 Task: Find an Airbnb in Tumaco, Colombia for 7 guests from 10th to 15th July with a price range of 10,000 to 15,000, 4 bedrooms, 7 beds, 4 bathrooms, Wifi, TV, Free parking, self check-in, Gym, and Breakfast.
Action: Mouse moved to (448, 113)
Screenshot: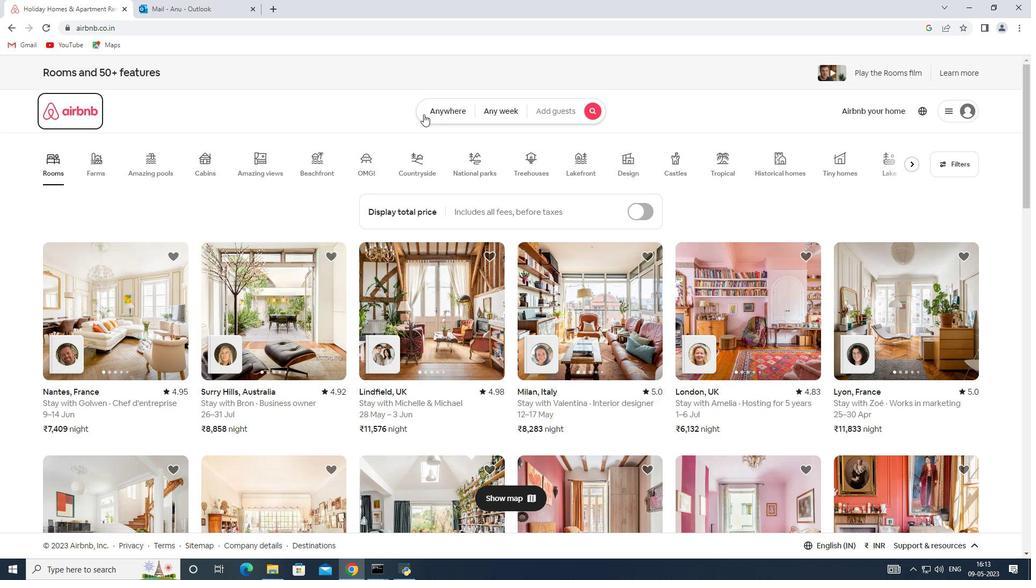 
Action: Mouse pressed left at (448, 113)
Screenshot: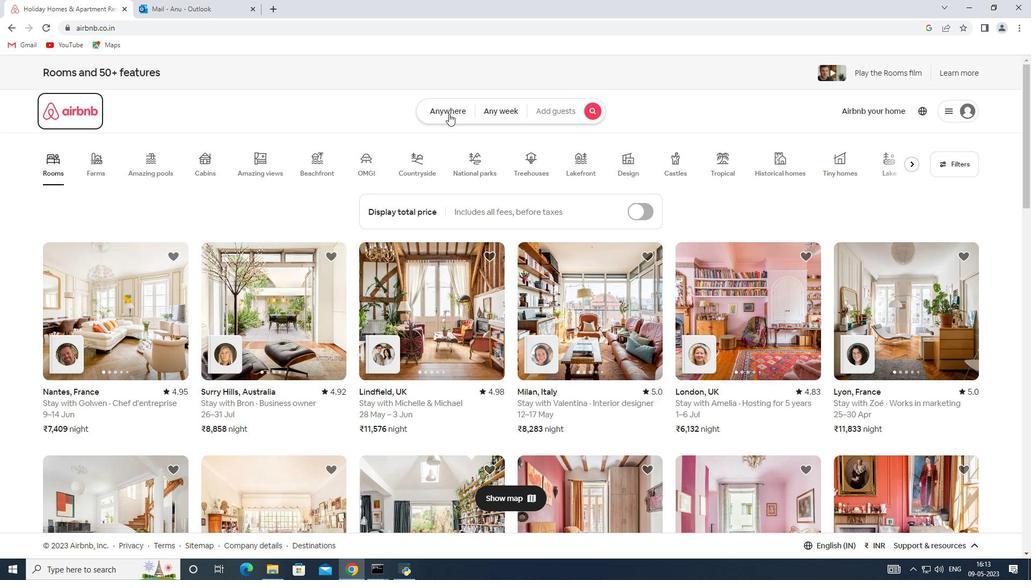 
Action: Mouse moved to (380, 149)
Screenshot: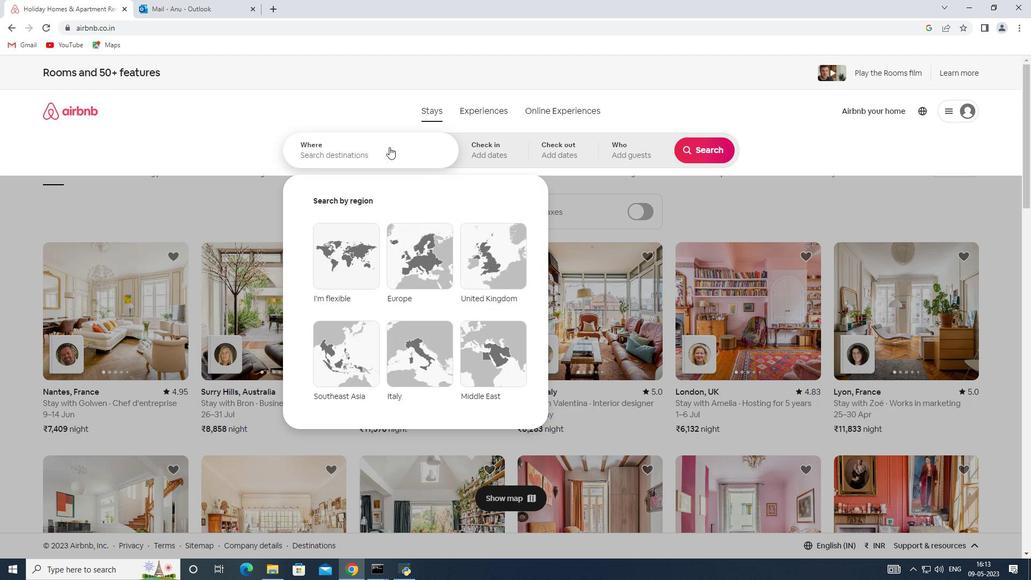 
Action: Mouse pressed left at (380, 149)
Screenshot: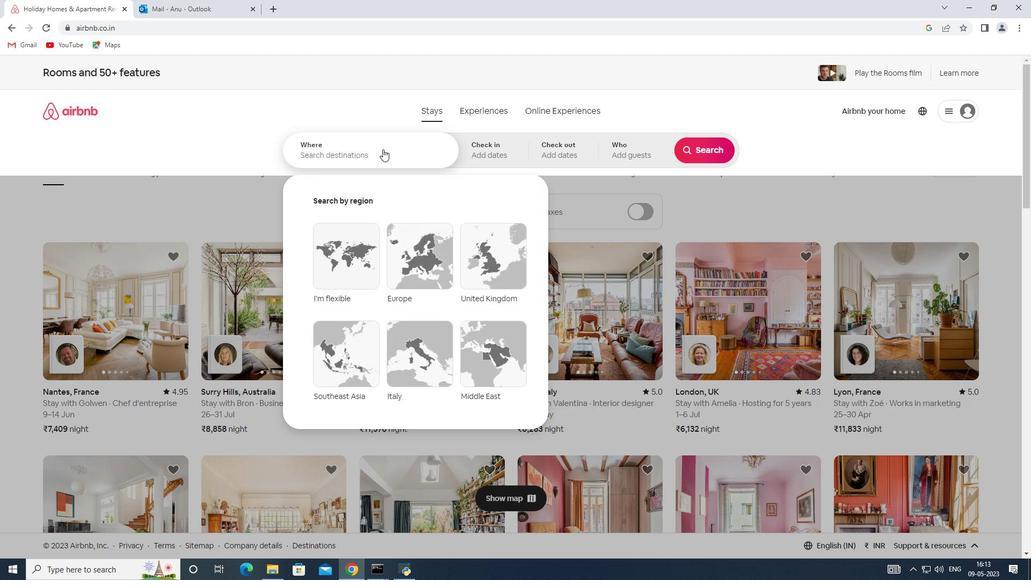 
Action: Key pressed <Key.shift>Tumaco,<Key.shift>Colombia
Screenshot: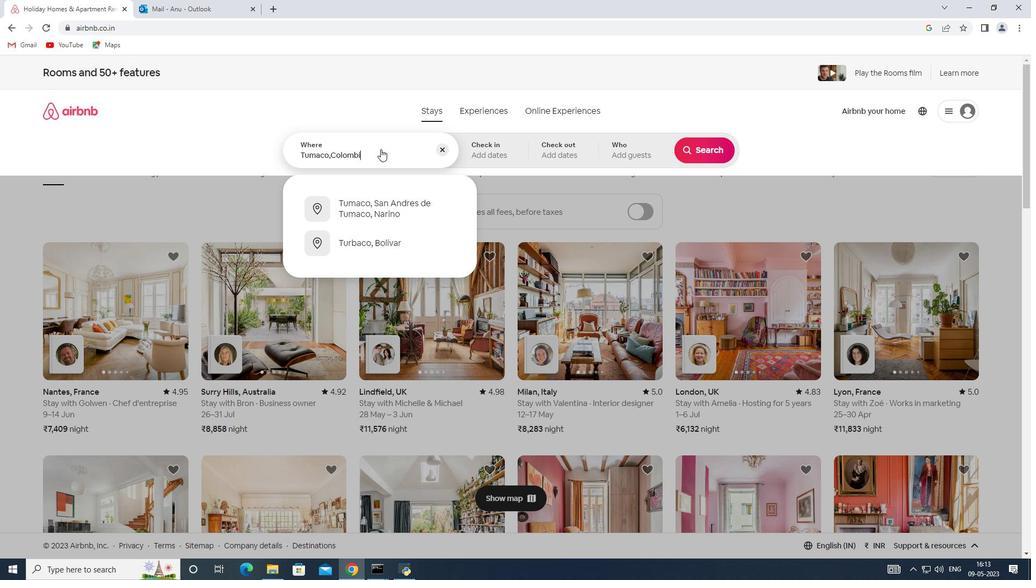 
Action: Mouse moved to (490, 149)
Screenshot: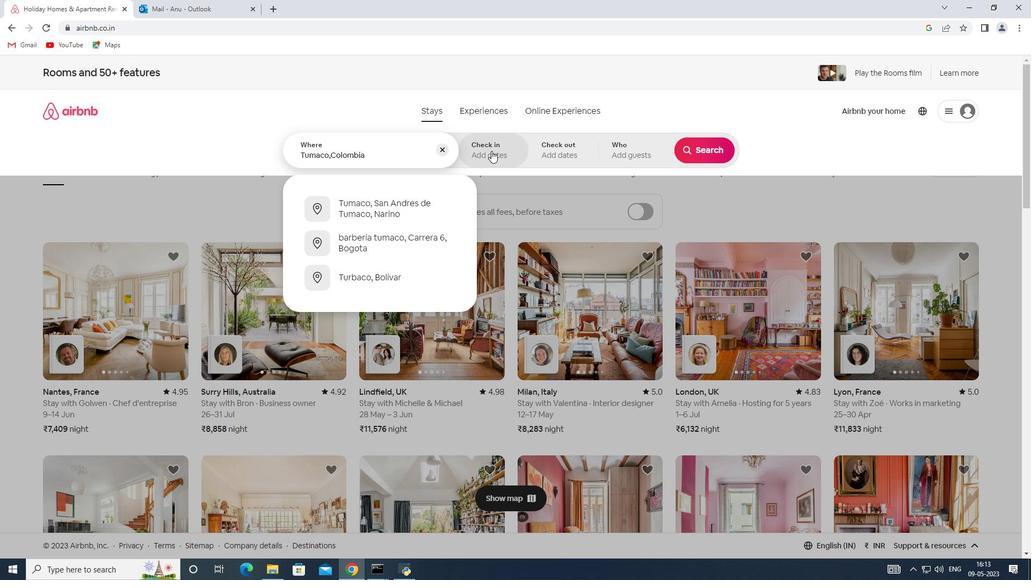 
Action: Mouse pressed left at (490, 149)
Screenshot: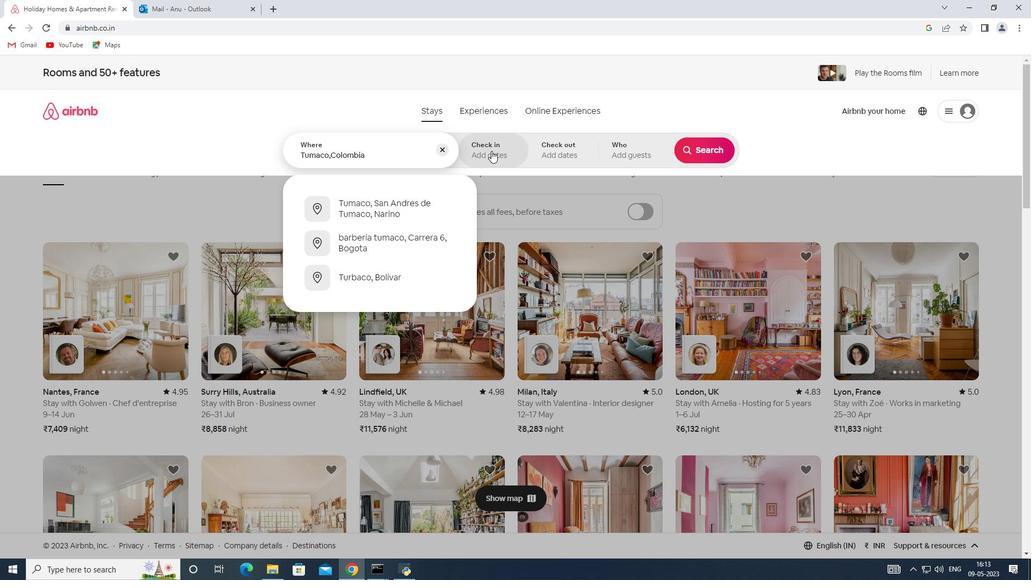 
Action: Mouse moved to (702, 234)
Screenshot: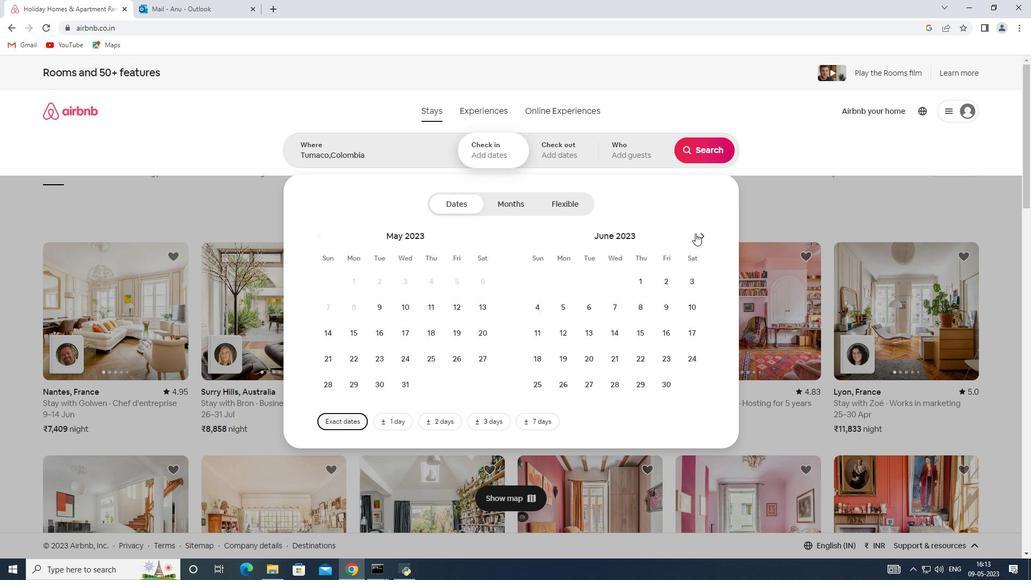 
Action: Mouse pressed left at (702, 234)
Screenshot: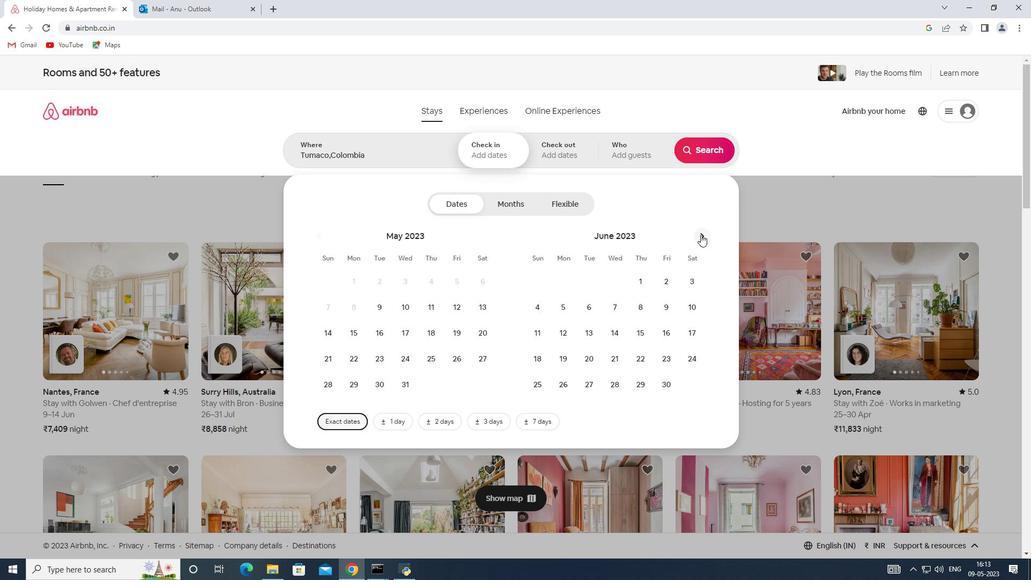 
Action: Mouse moved to (566, 324)
Screenshot: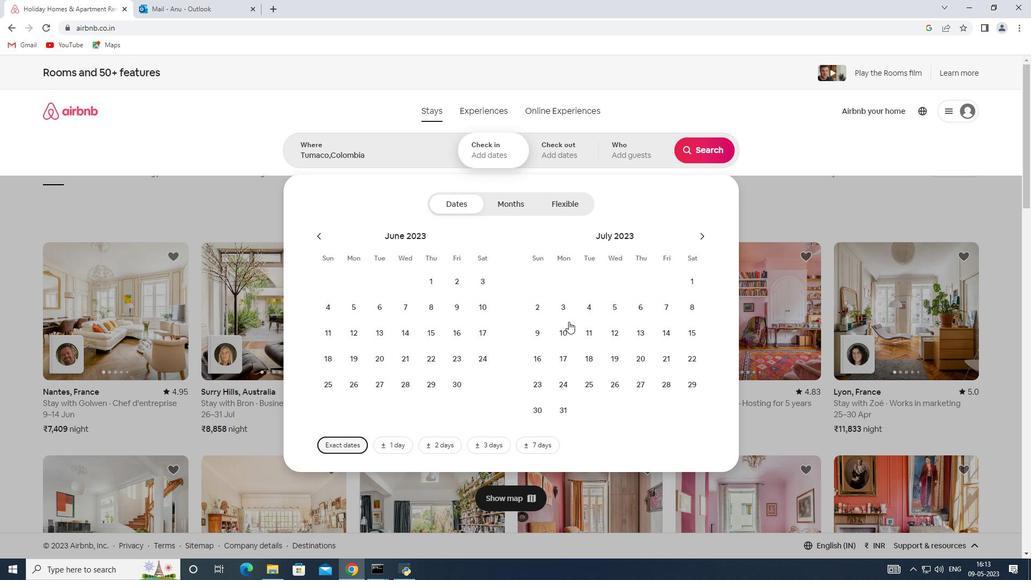 
Action: Mouse pressed left at (566, 324)
Screenshot: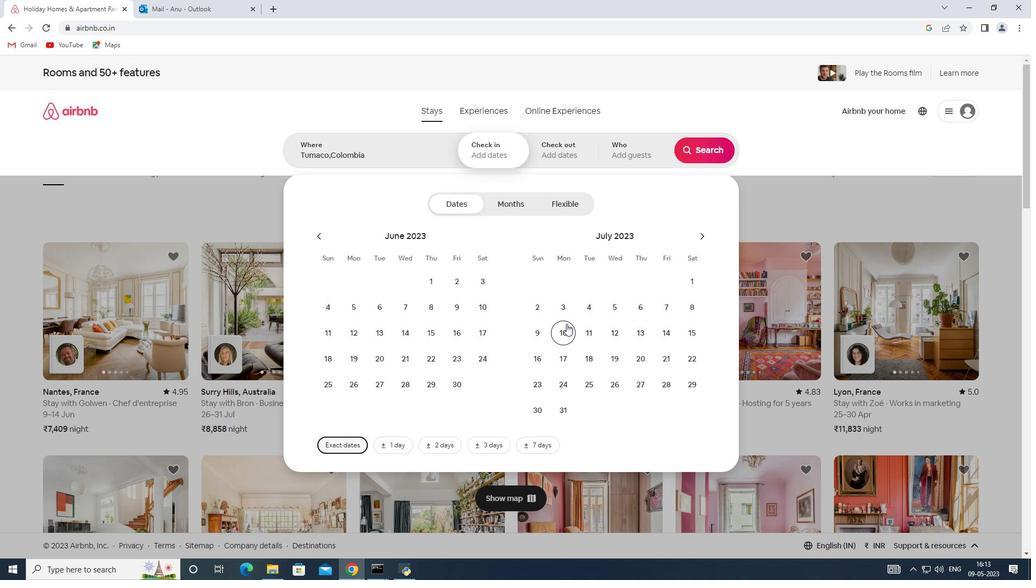 
Action: Mouse moved to (687, 328)
Screenshot: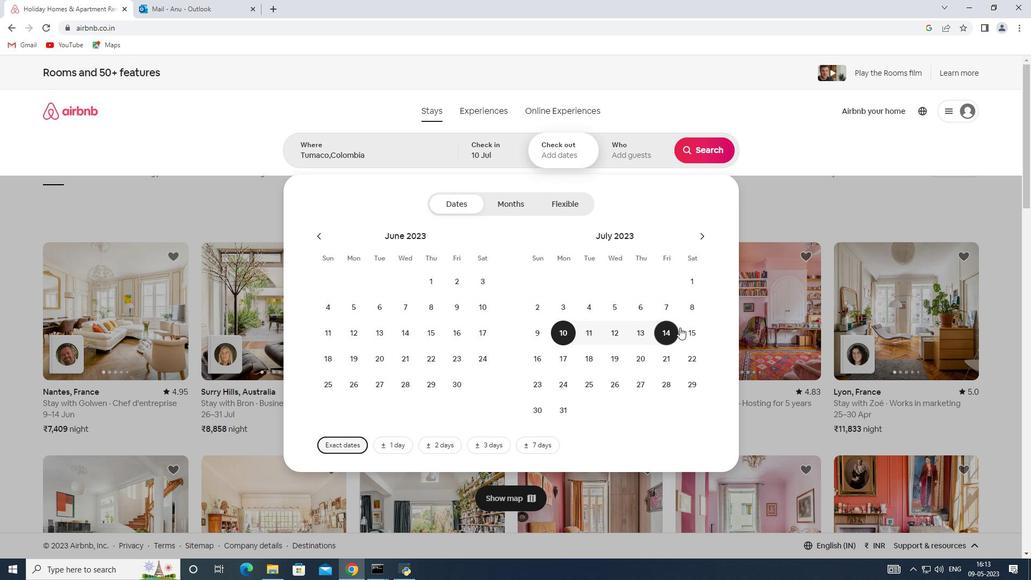 
Action: Mouse pressed left at (687, 328)
Screenshot: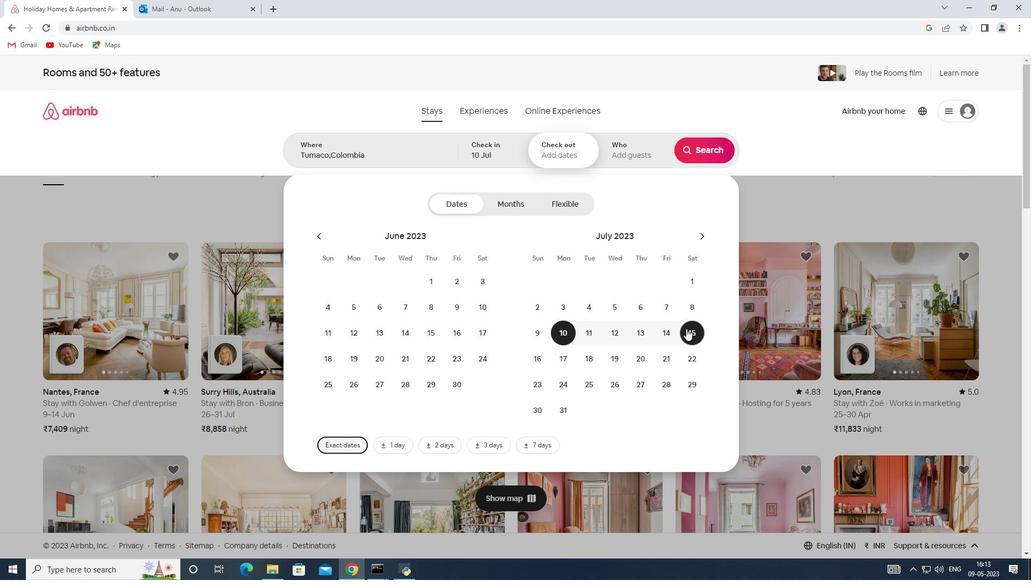 
Action: Mouse moved to (621, 148)
Screenshot: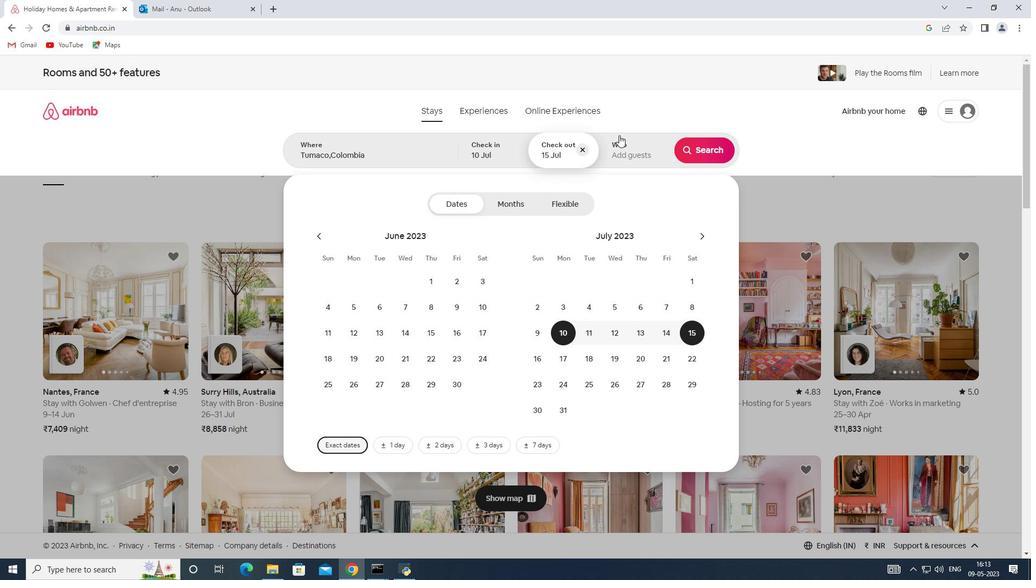 
Action: Mouse pressed left at (621, 148)
Screenshot: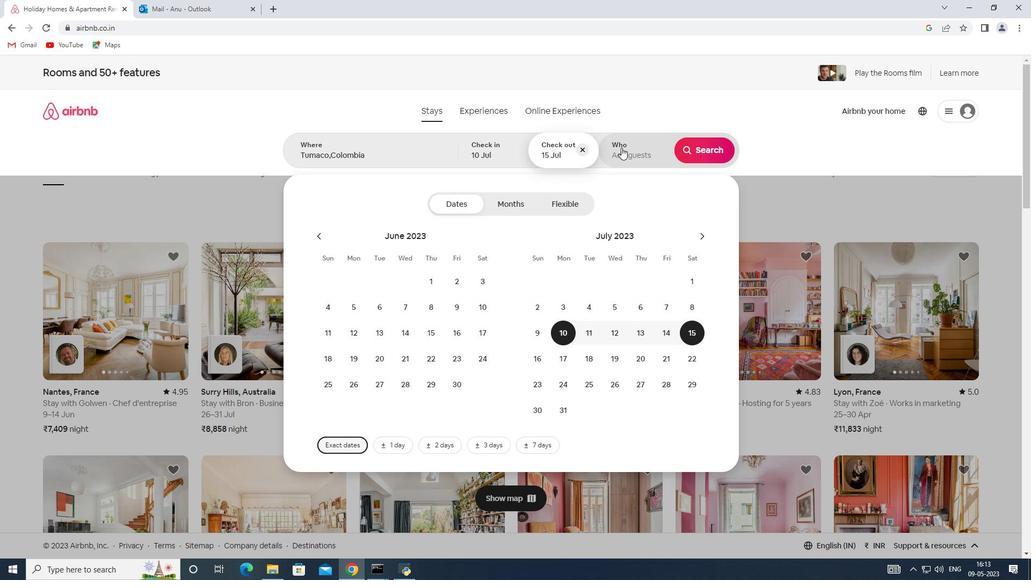 
Action: Mouse moved to (700, 202)
Screenshot: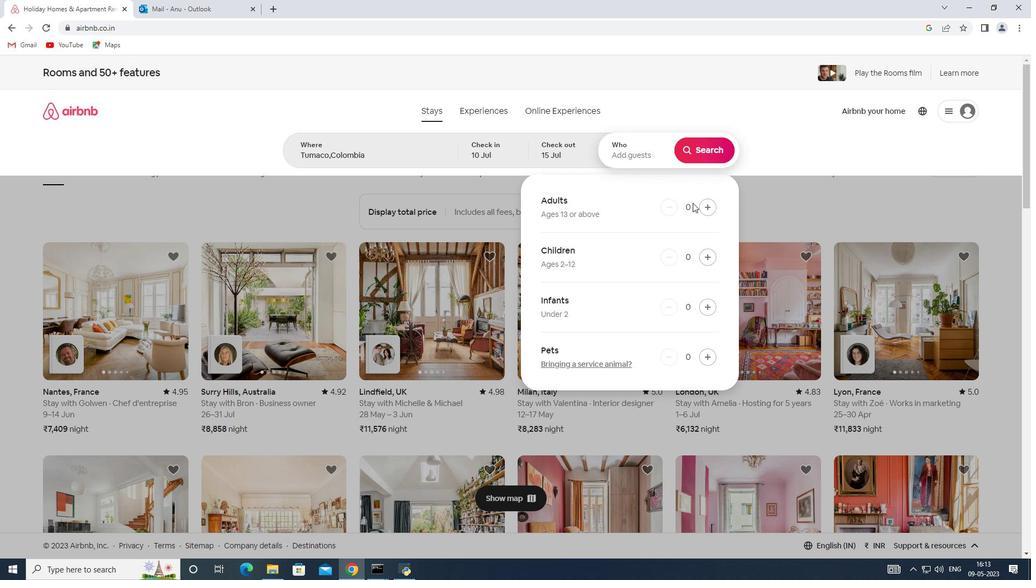 
Action: Mouse pressed left at (700, 202)
Screenshot: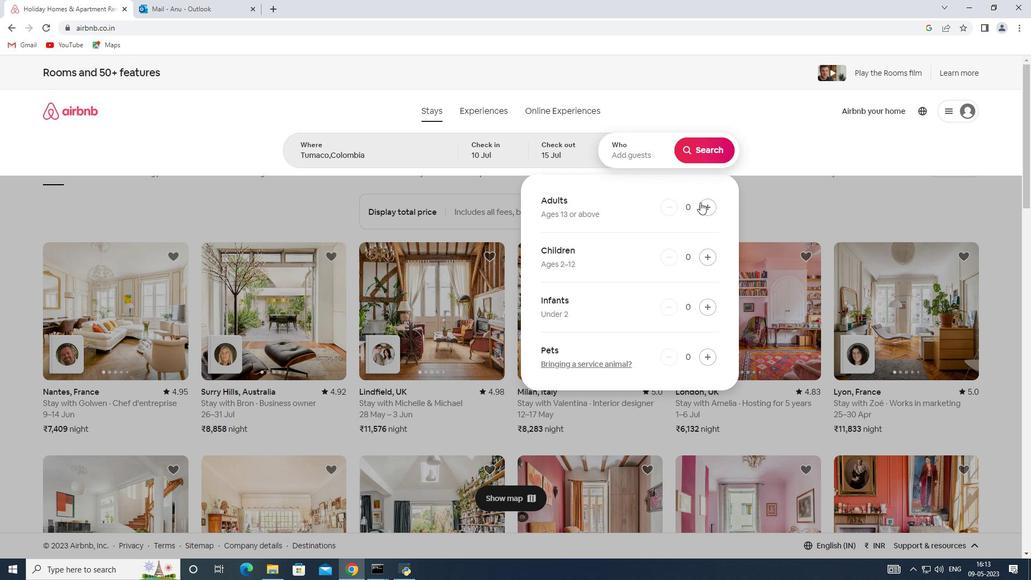 
Action: Mouse moved to (706, 205)
Screenshot: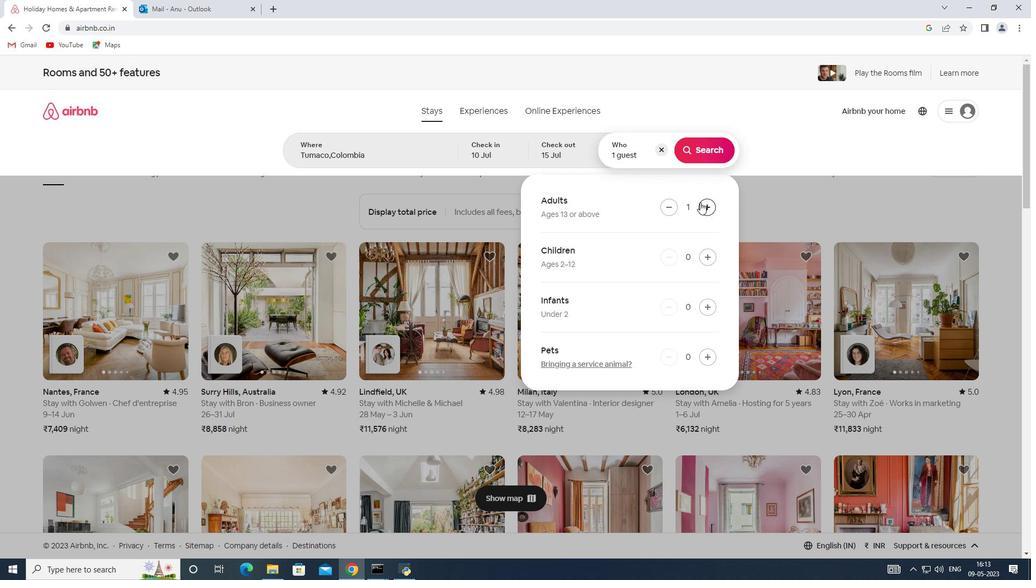 
Action: Mouse pressed left at (706, 205)
Screenshot: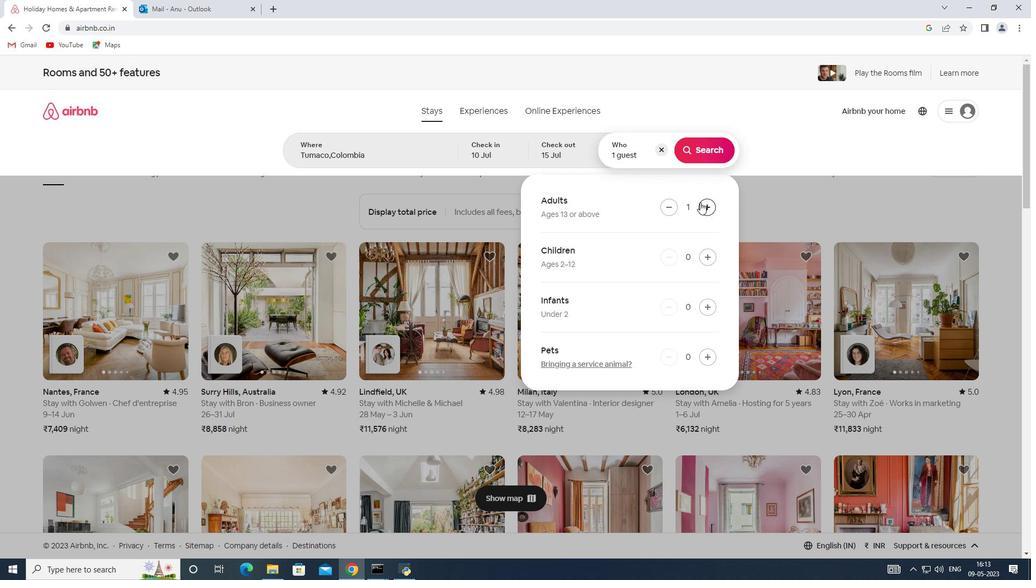 
Action: Mouse pressed left at (706, 205)
Screenshot: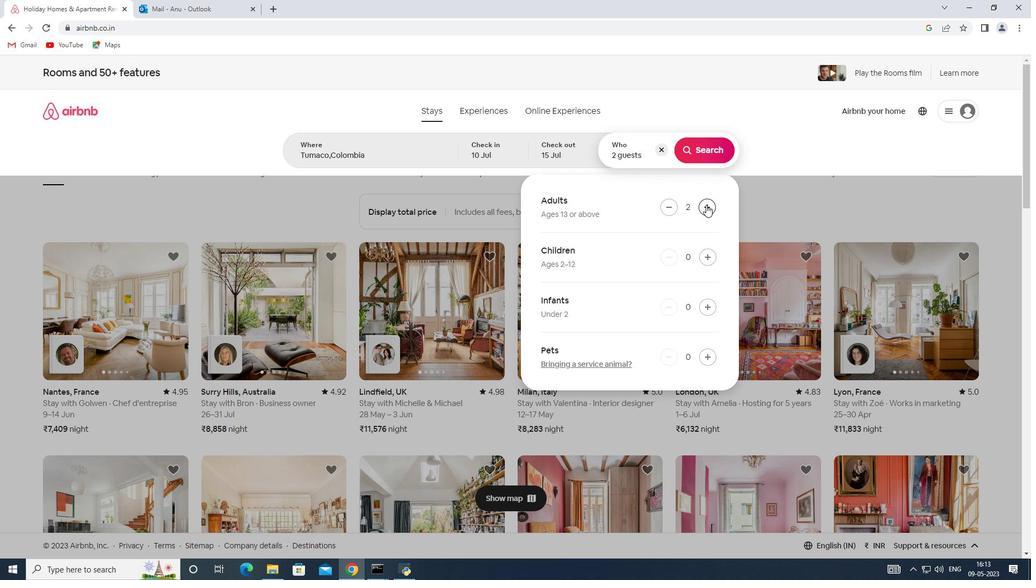 
Action: Mouse pressed left at (706, 205)
Screenshot: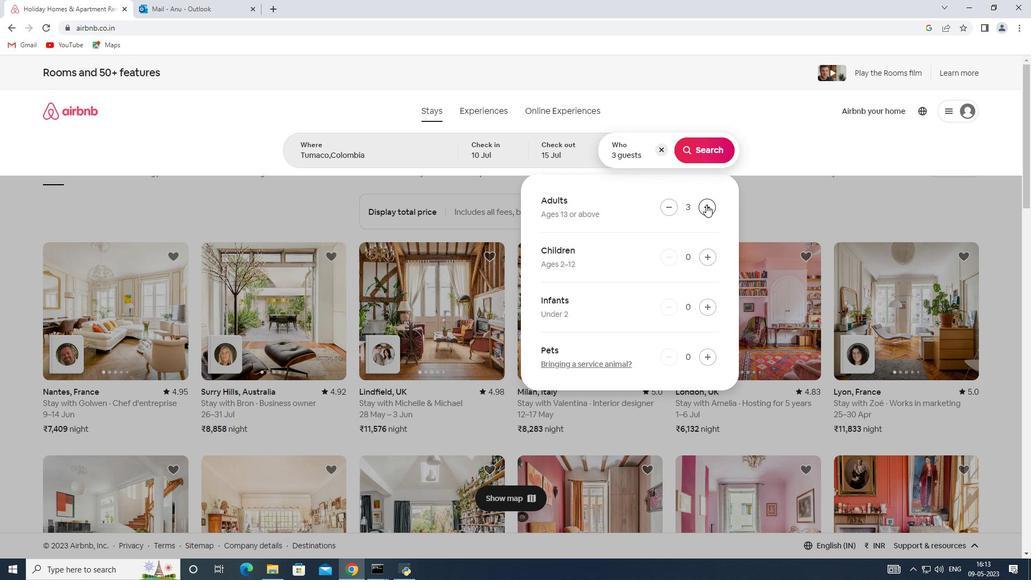 
Action: Mouse pressed left at (706, 205)
Screenshot: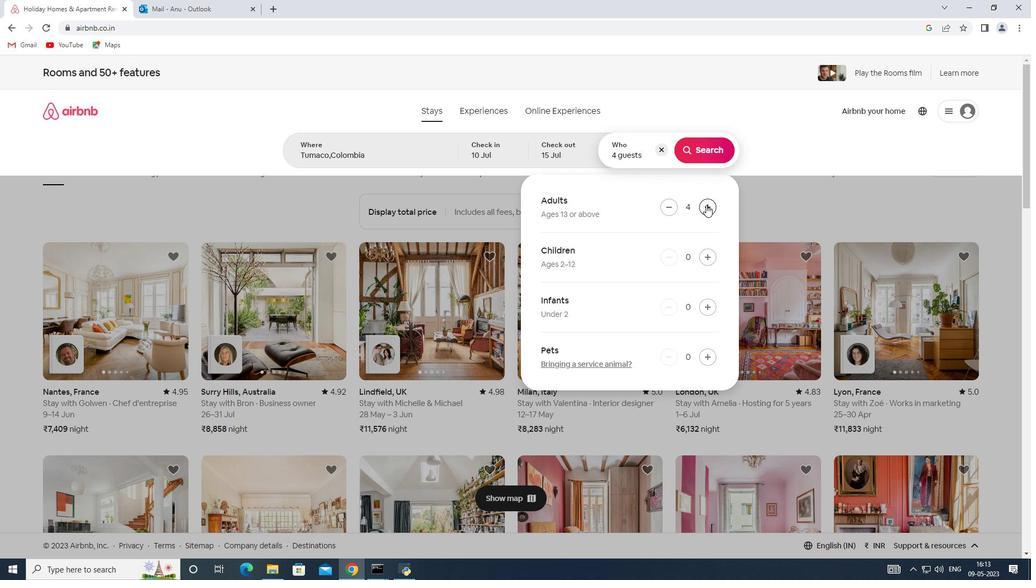 
Action: Mouse pressed left at (706, 205)
Screenshot: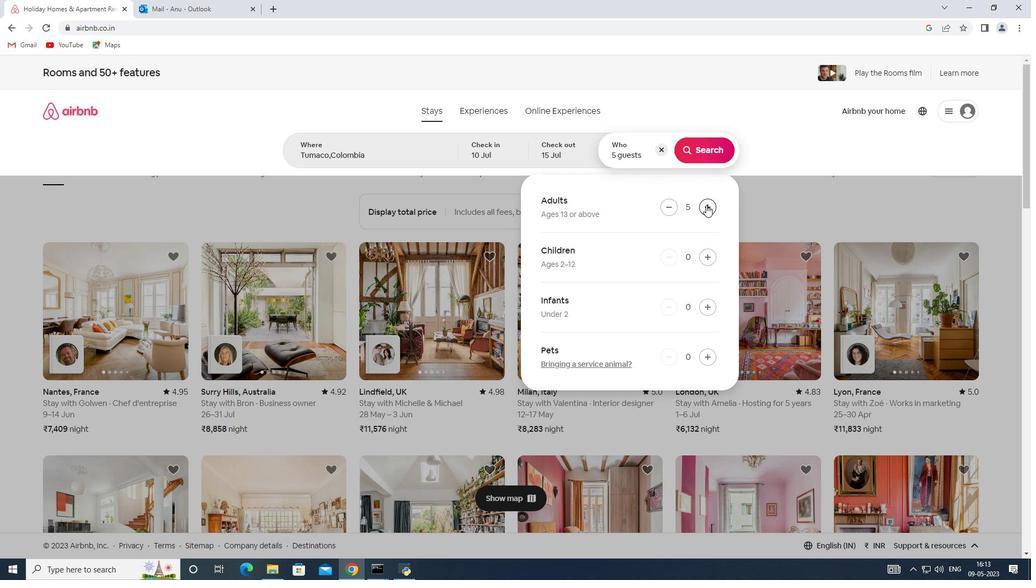 
Action: Mouse pressed left at (706, 205)
Screenshot: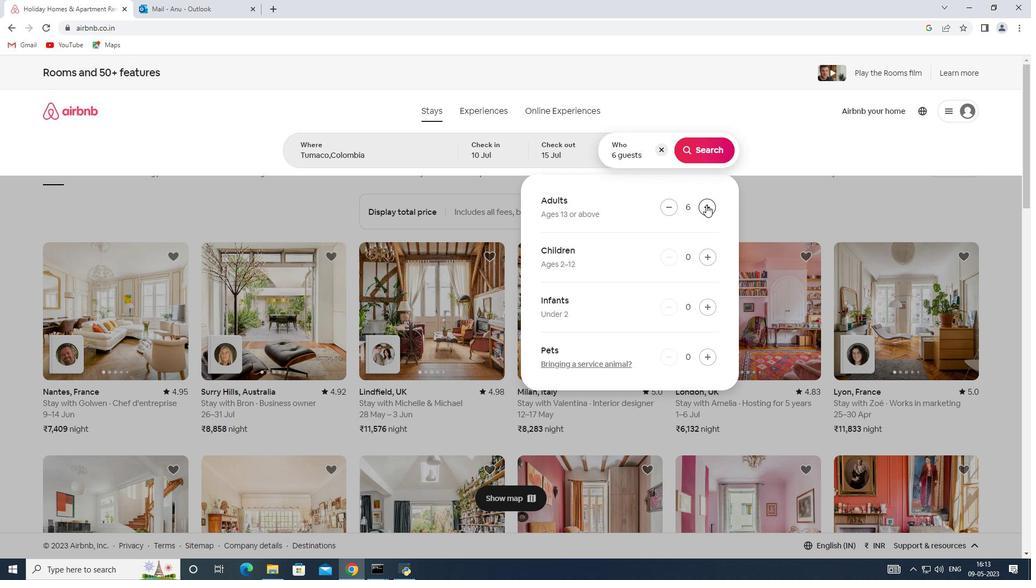 
Action: Mouse moved to (708, 145)
Screenshot: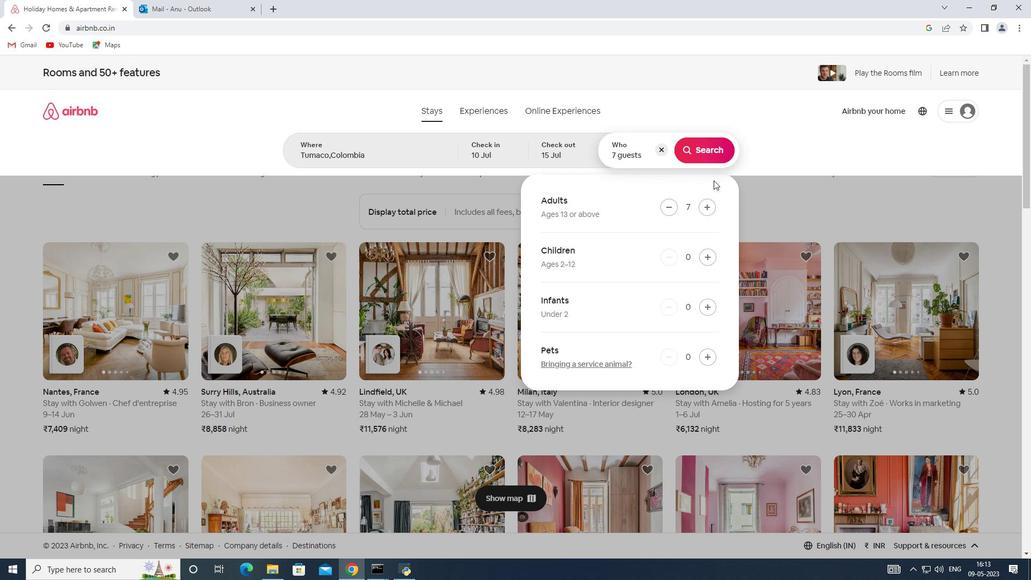 
Action: Mouse pressed left at (708, 145)
Screenshot: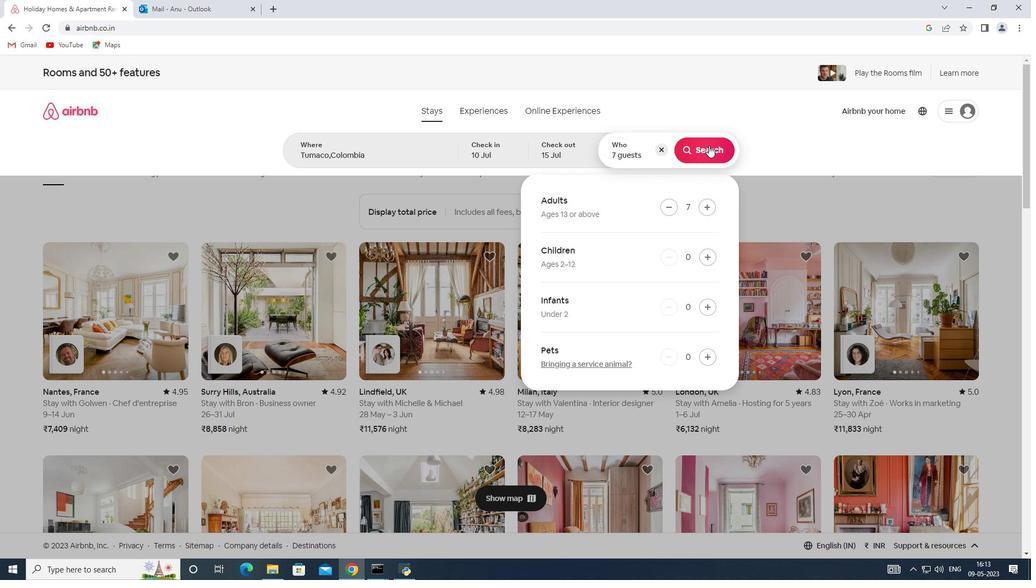 
Action: Mouse moved to (972, 119)
Screenshot: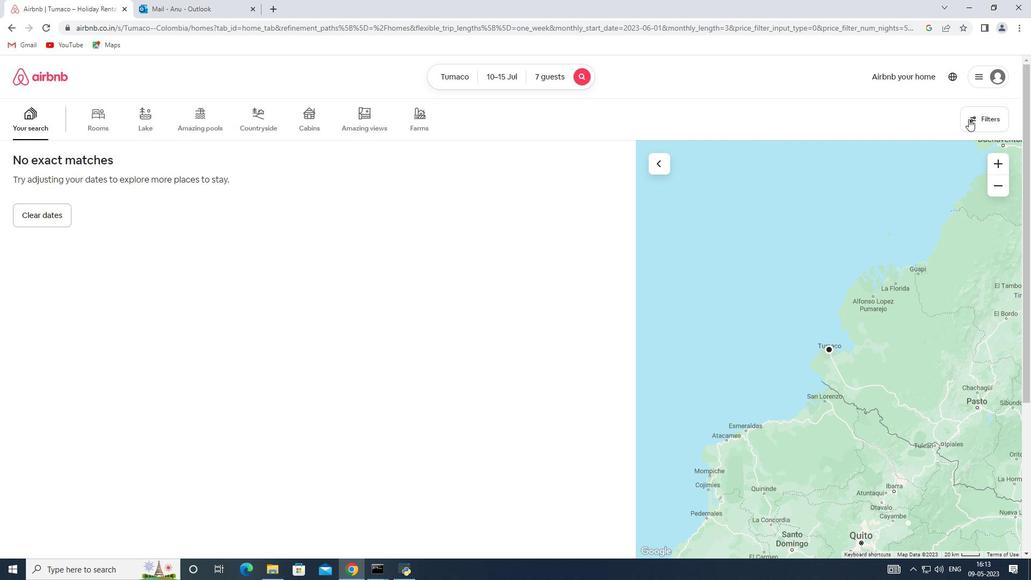 
Action: Mouse pressed left at (972, 119)
Screenshot: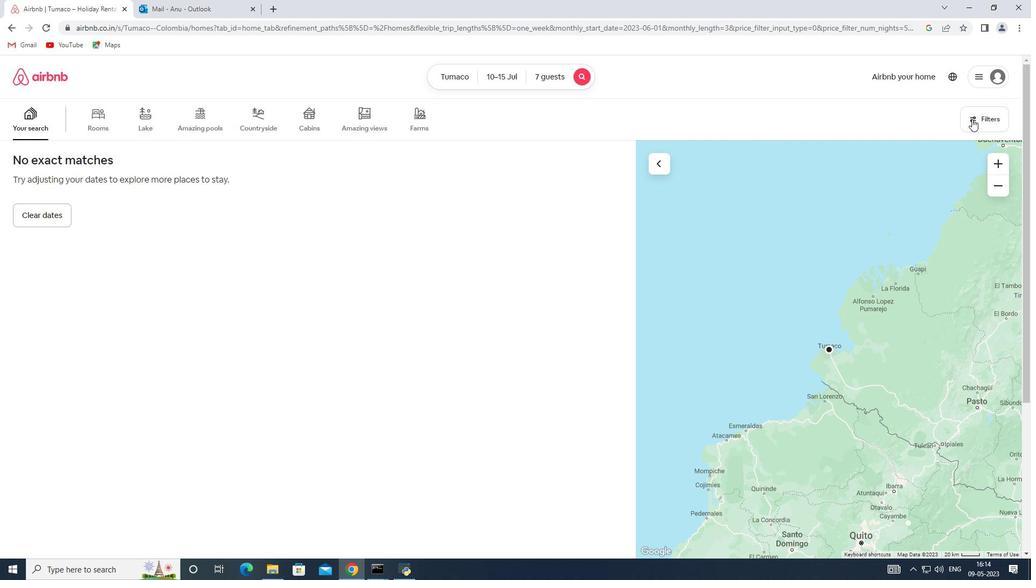 
Action: Mouse moved to (370, 380)
Screenshot: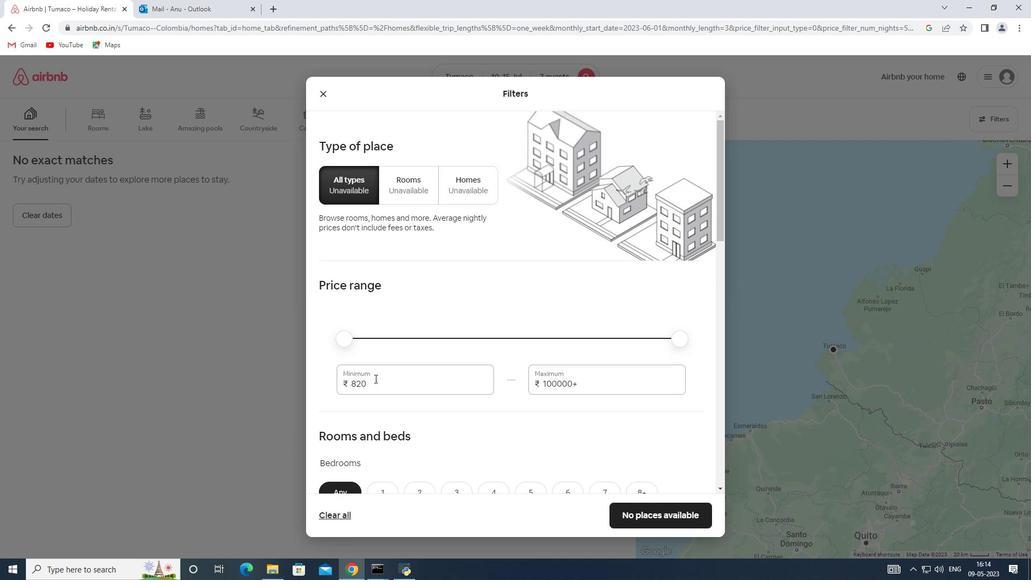 
Action: Mouse pressed left at (370, 380)
Screenshot: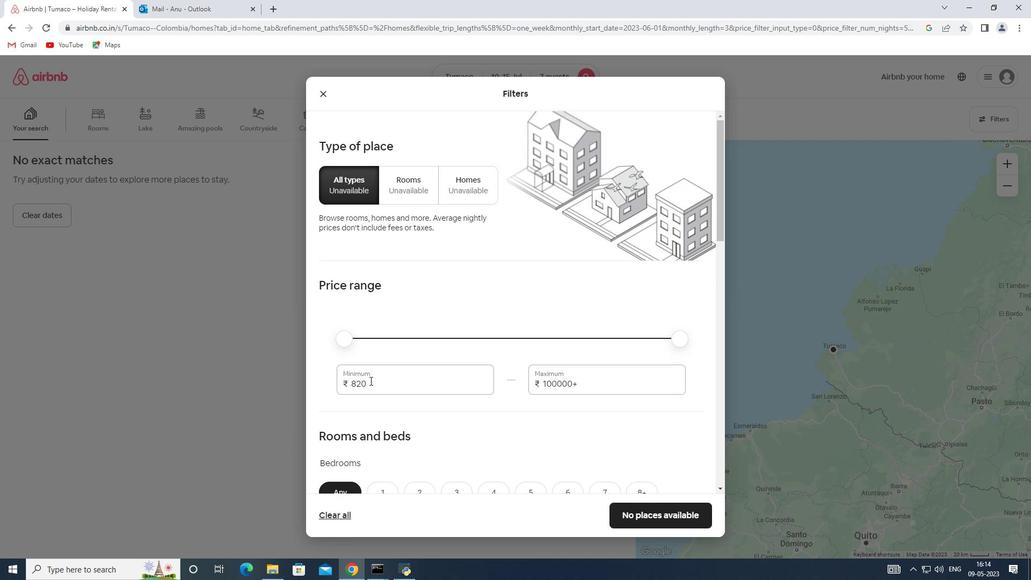 
Action: Mouse moved to (336, 375)
Screenshot: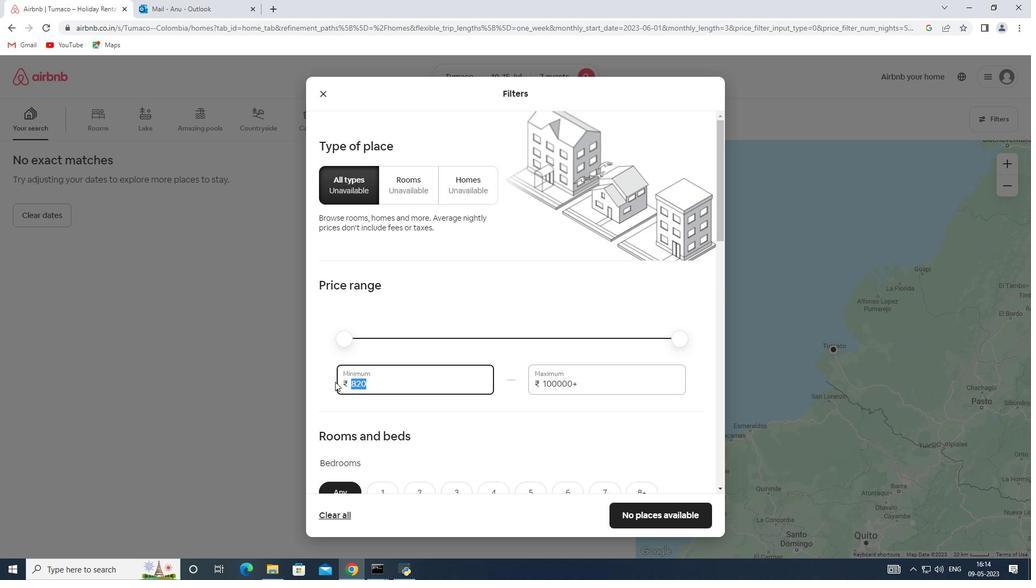 
Action: Key pressed 10000
Screenshot: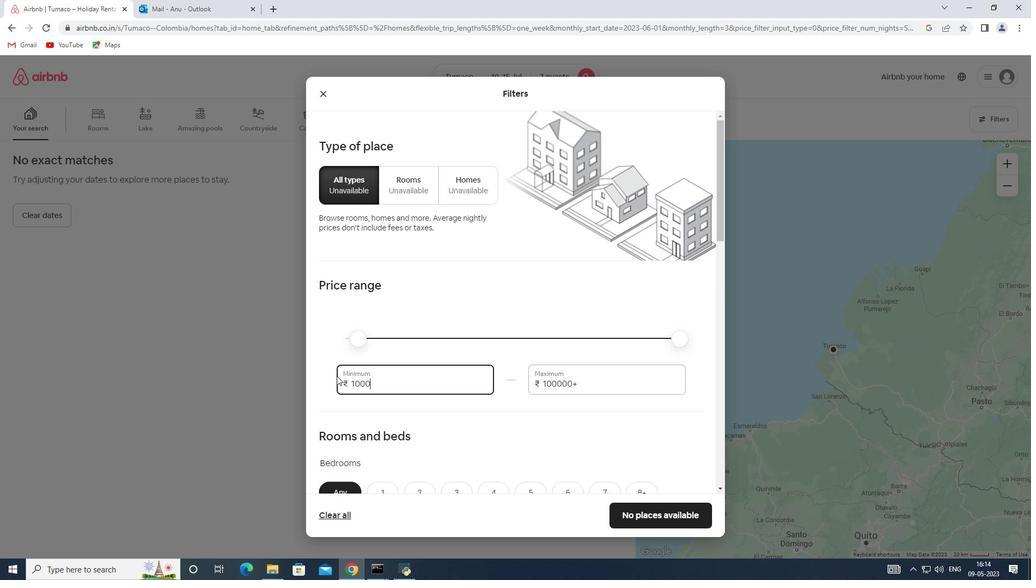 
Action: Mouse moved to (580, 387)
Screenshot: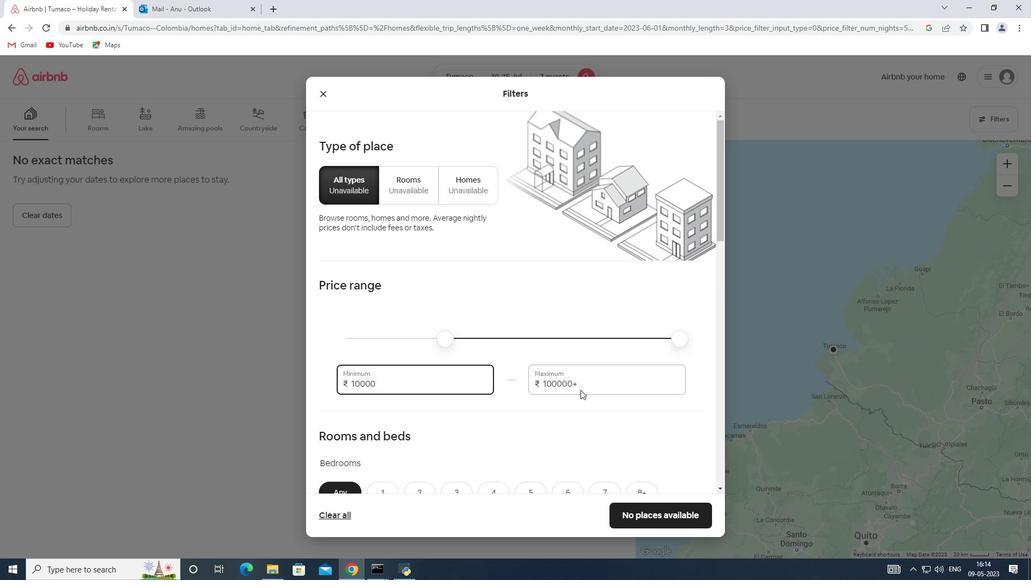
Action: Mouse pressed left at (580, 387)
Screenshot: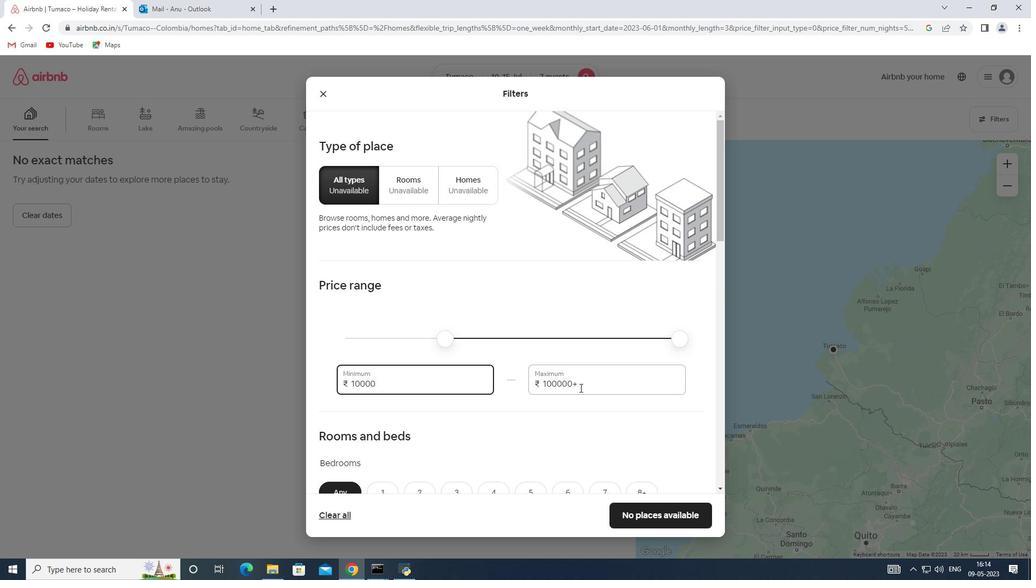 
Action: Mouse moved to (526, 383)
Screenshot: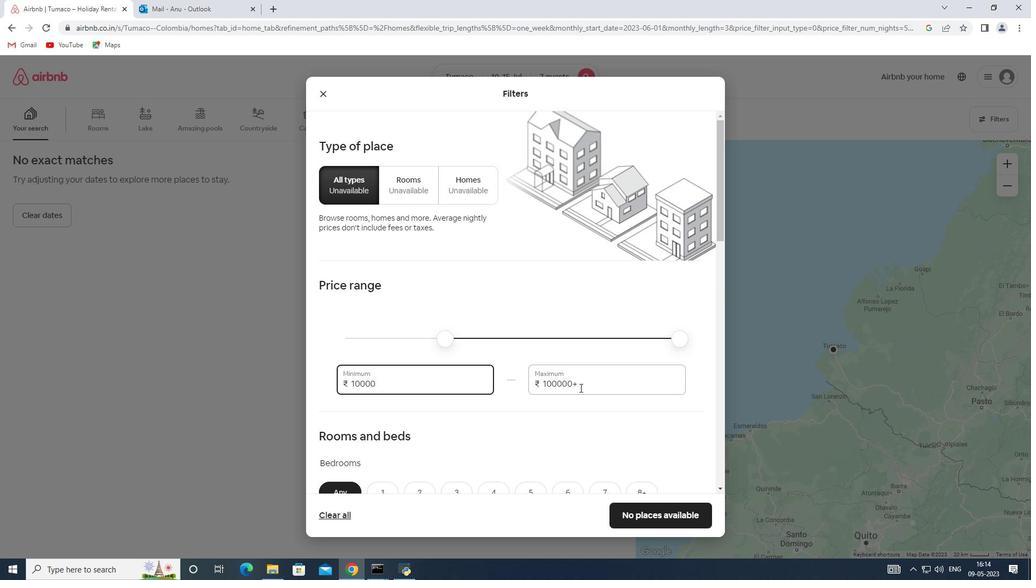 
Action: Key pressed 15000
Screenshot: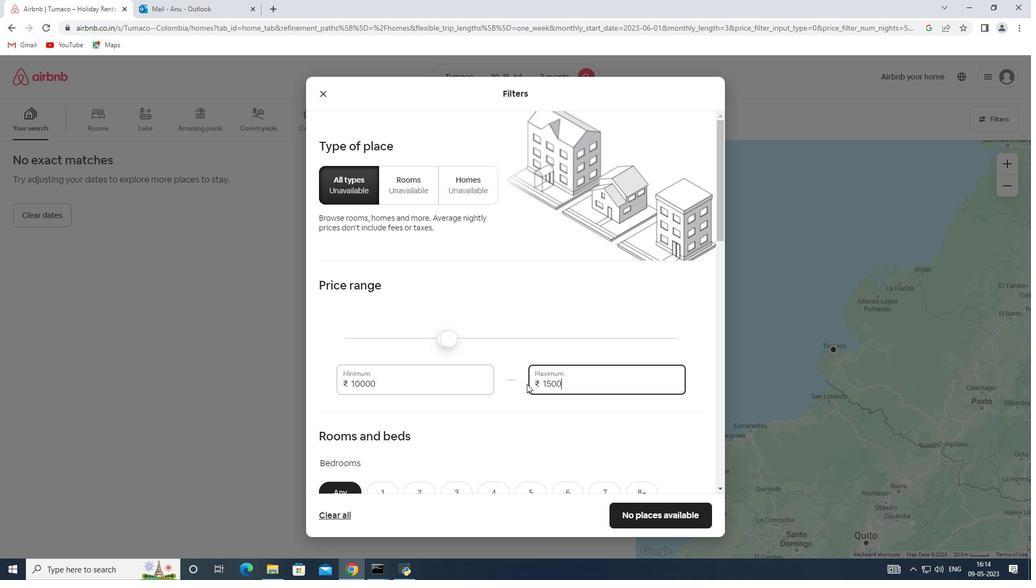 
Action: Mouse moved to (580, 363)
Screenshot: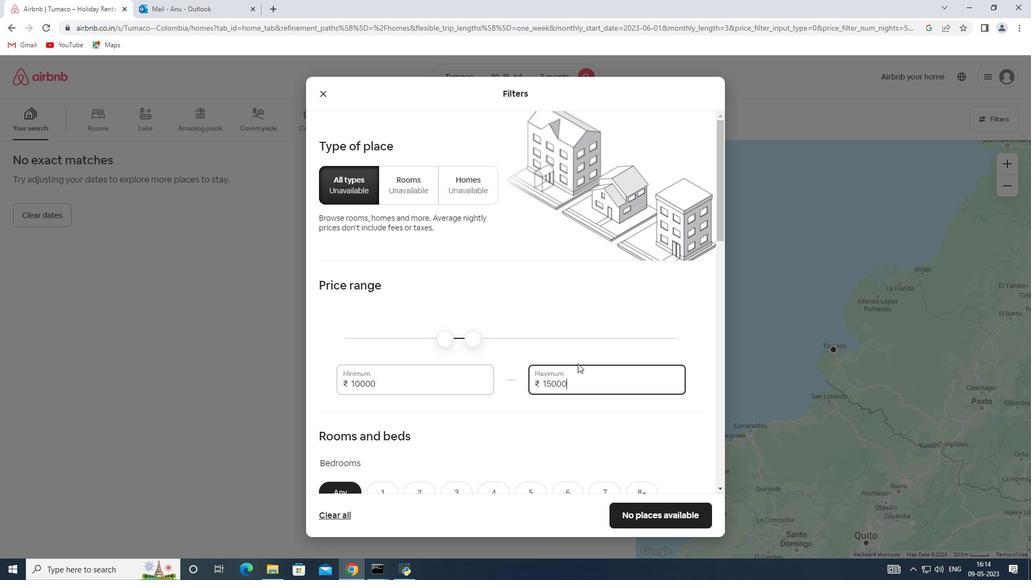 
Action: Mouse scrolled (580, 363) with delta (0, 0)
Screenshot: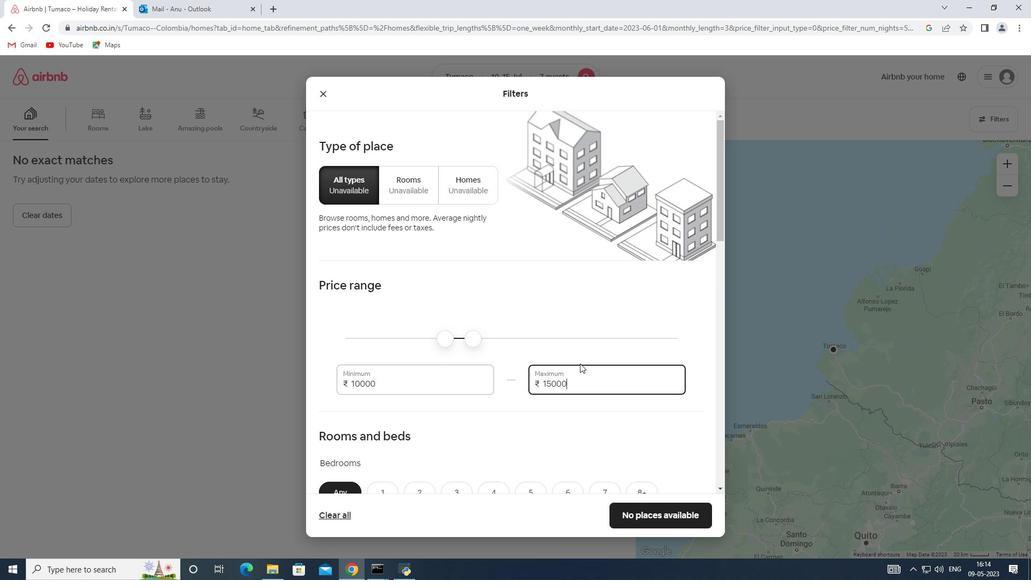 
Action: Mouse scrolled (580, 363) with delta (0, 0)
Screenshot: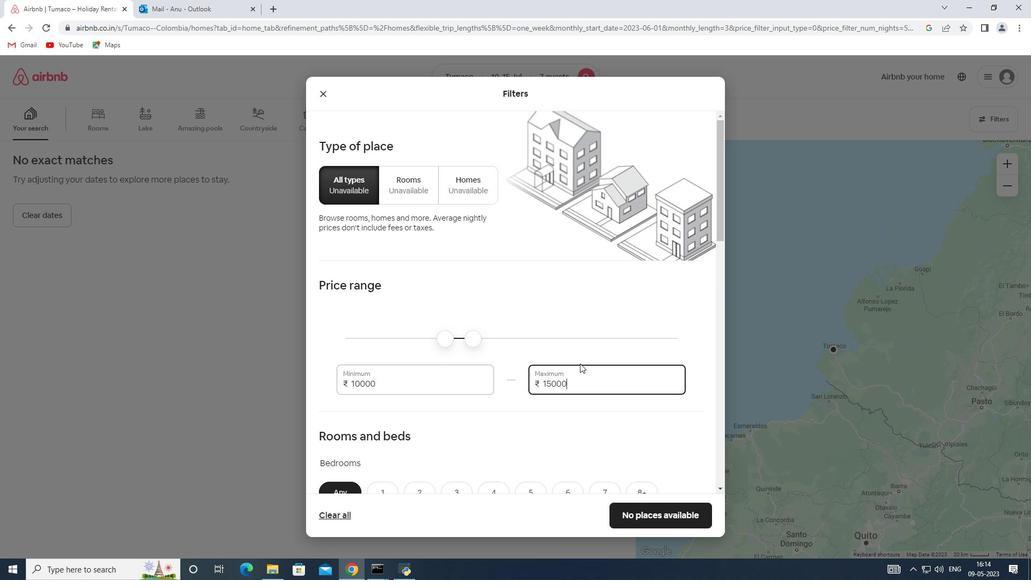 
Action: Mouse scrolled (580, 363) with delta (0, 0)
Screenshot: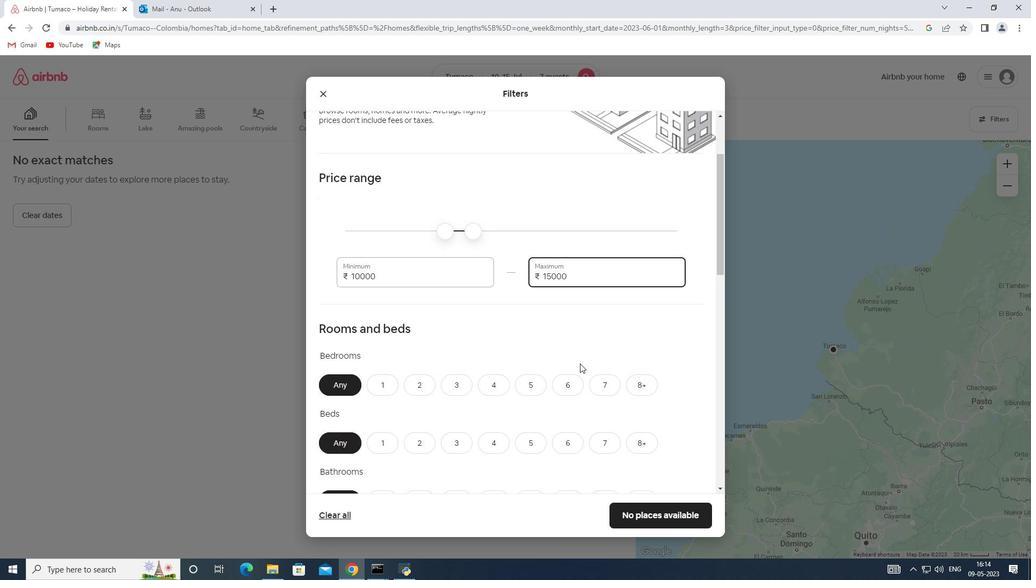 
Action: Mouse moved to (493, 322)
Screenshot: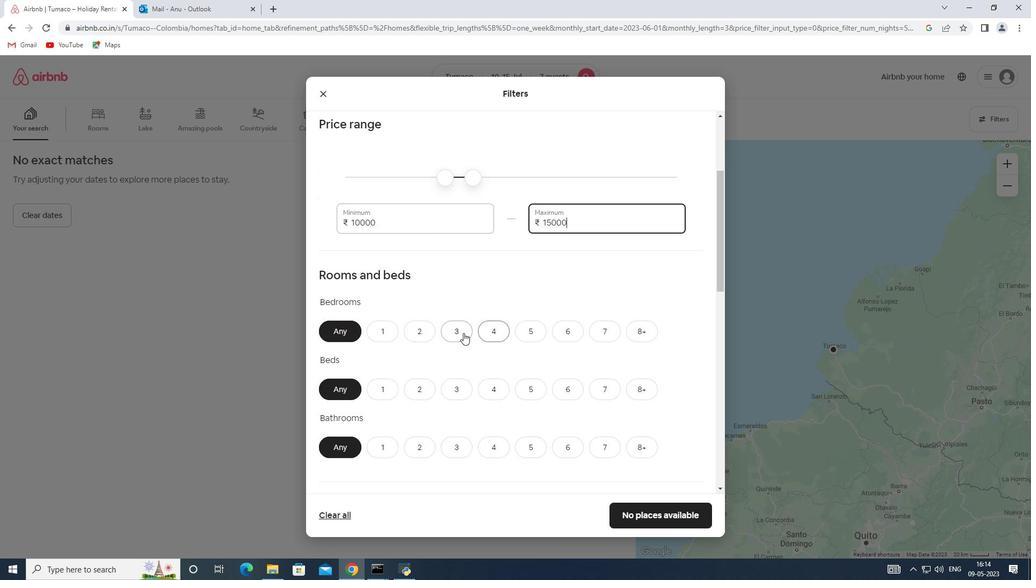 
Action: Mouse pressed left at (493, 322)
Screenshot: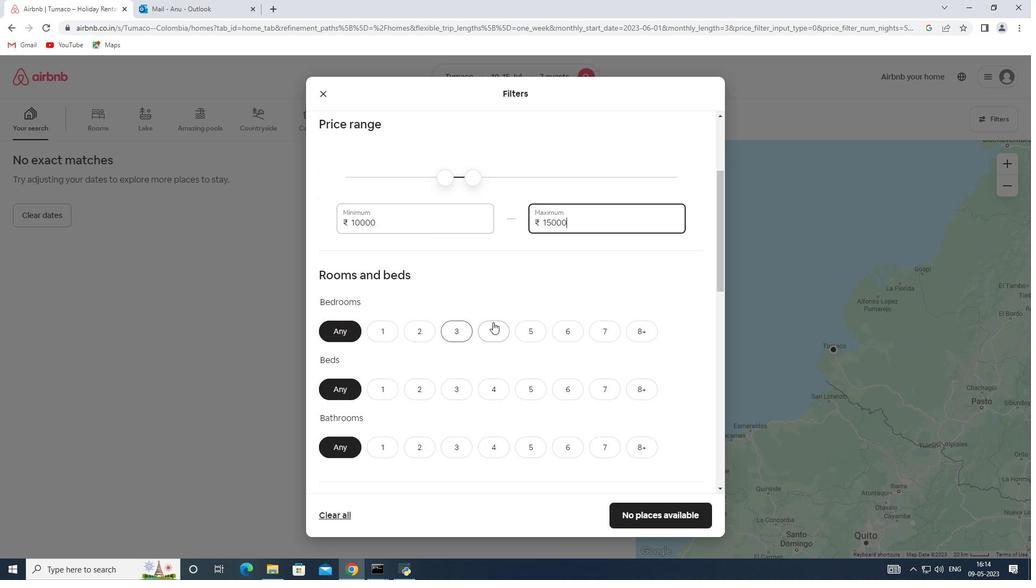 
Action: Mouse moved to (606, 387)
Screenshot: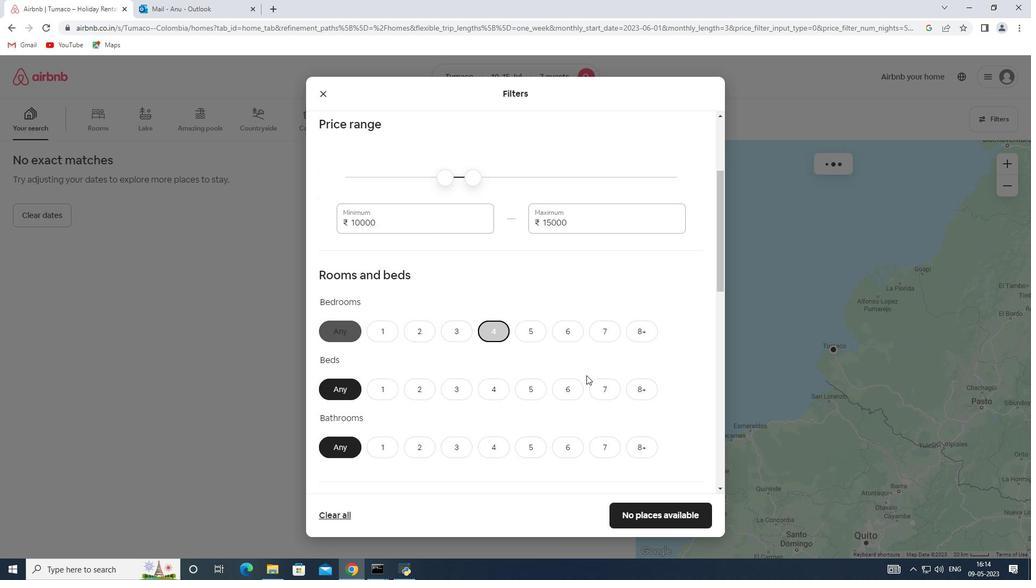 
Action: Mouse pressed left at (606, 387)
Screenshot: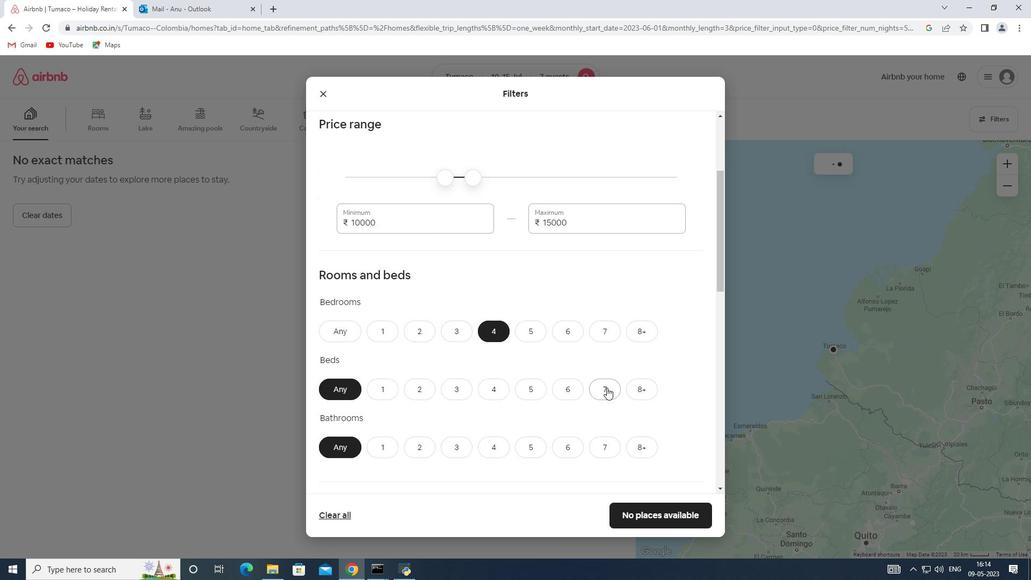 
Action: Mouse moved to (490, 446)
Screenshot: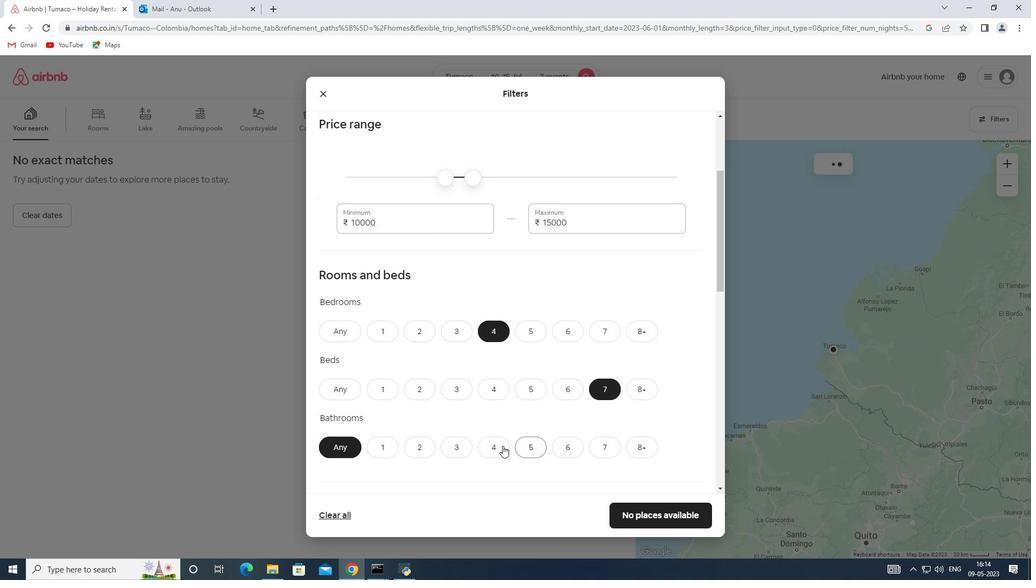 
Action: Mouse pressed left at (490, 446)
Screenshot: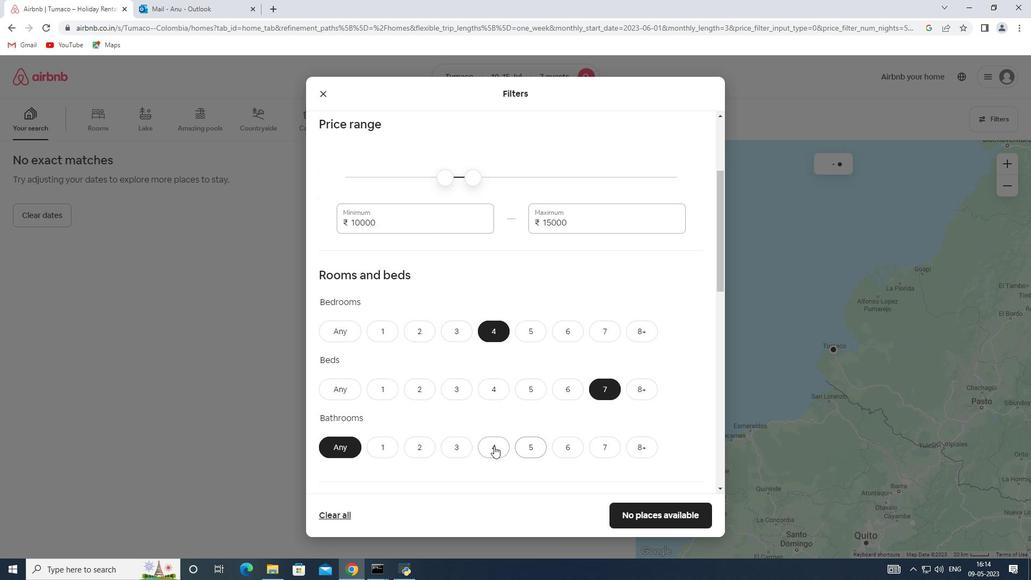 
Action: Mouse moved to (496, 425)
Screenshot: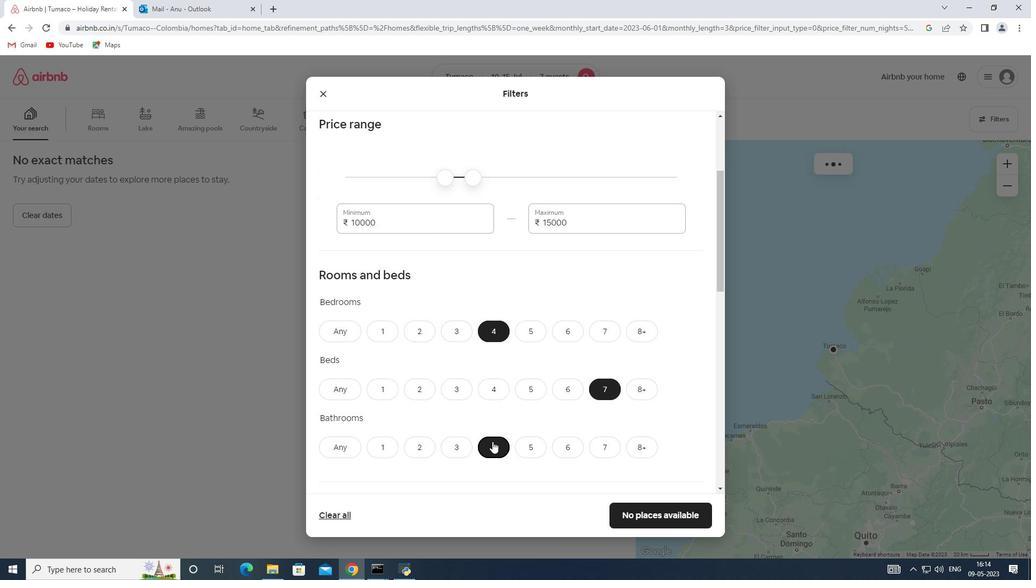
Action: Mouse scrolled (496, 424) with delta (0, 0)
Screenshot: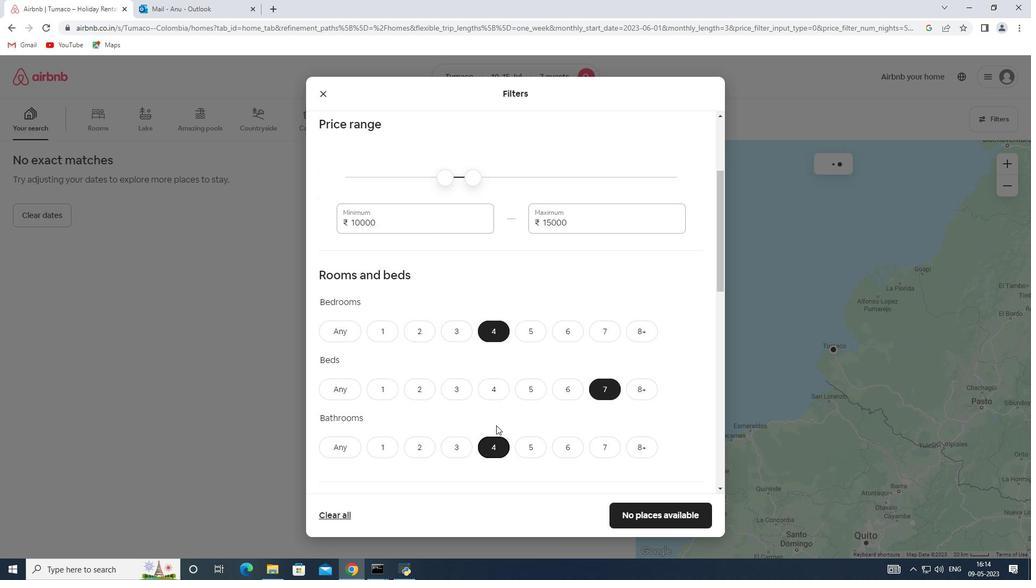 
Action: Mouse scrolled (496, 424) with delta (0, 0)
Screenshot: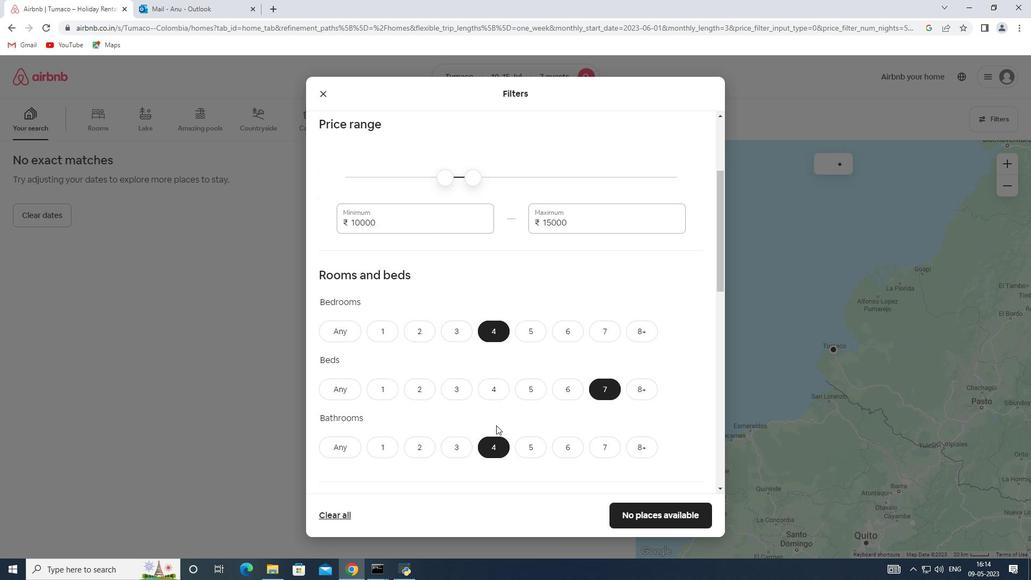 
Action: Mouse moved to (497, 409)
Screenshot: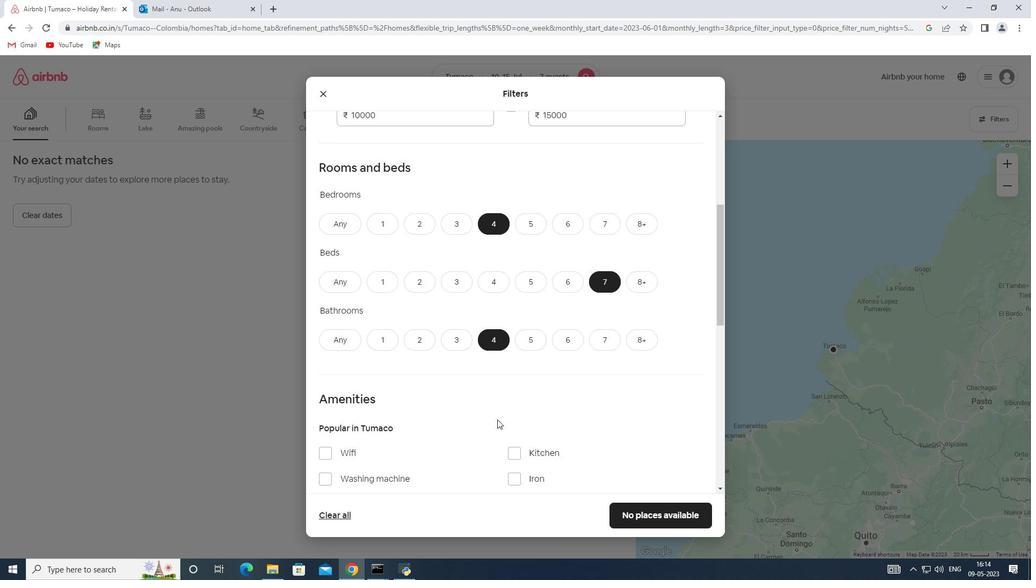 
Action: Mouse scrolled (497, 408) with delta (0, 0)
Screenshot: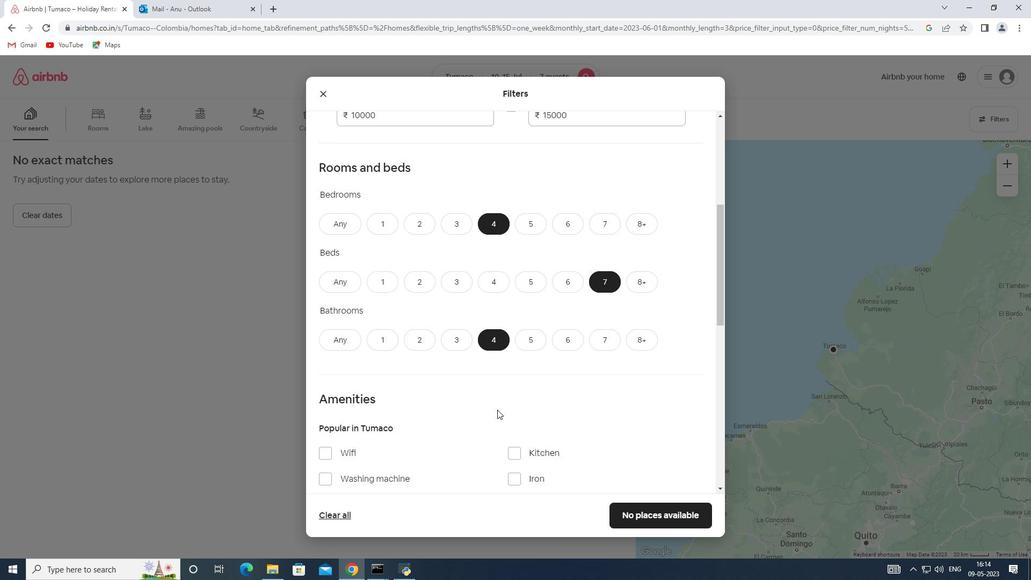 
Action: Mouse scrolled (497, 408) with delta (0, 0)
Screenshot: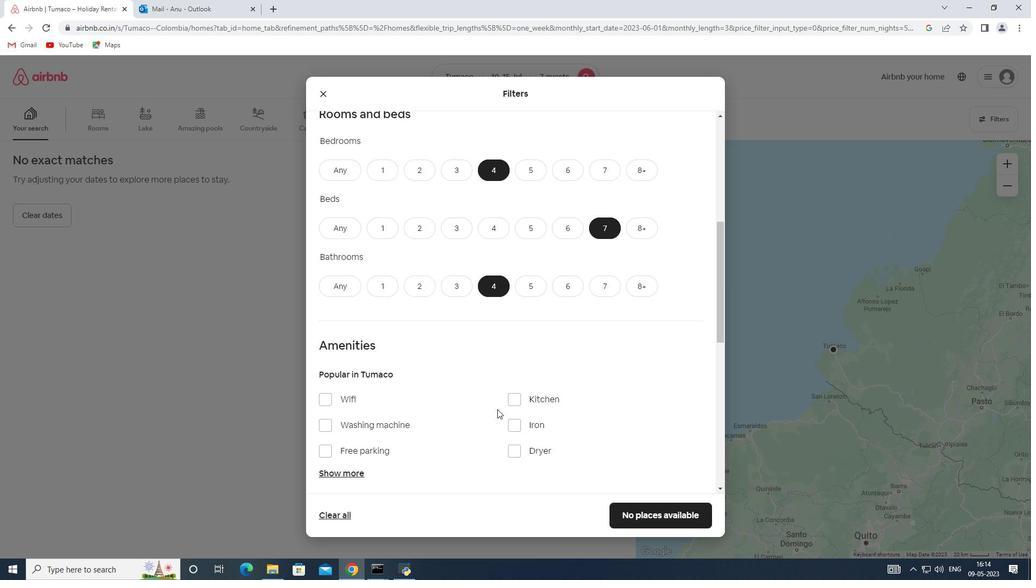 
Action: Mouse scrolled (497, 408) with delta (0, 0)
Screenshot: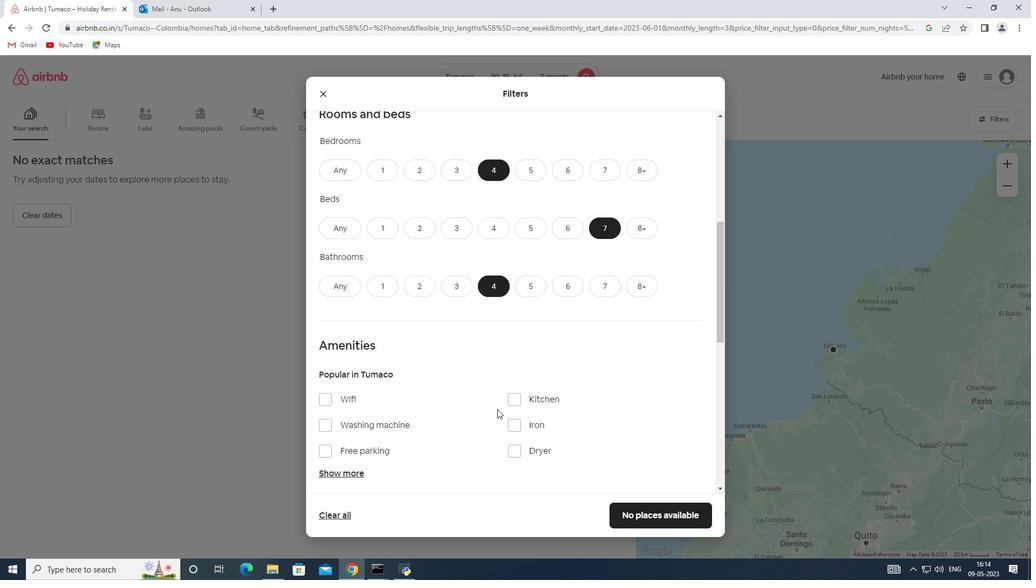 
Action: Mouse moved to (497, 407)
Screenshot: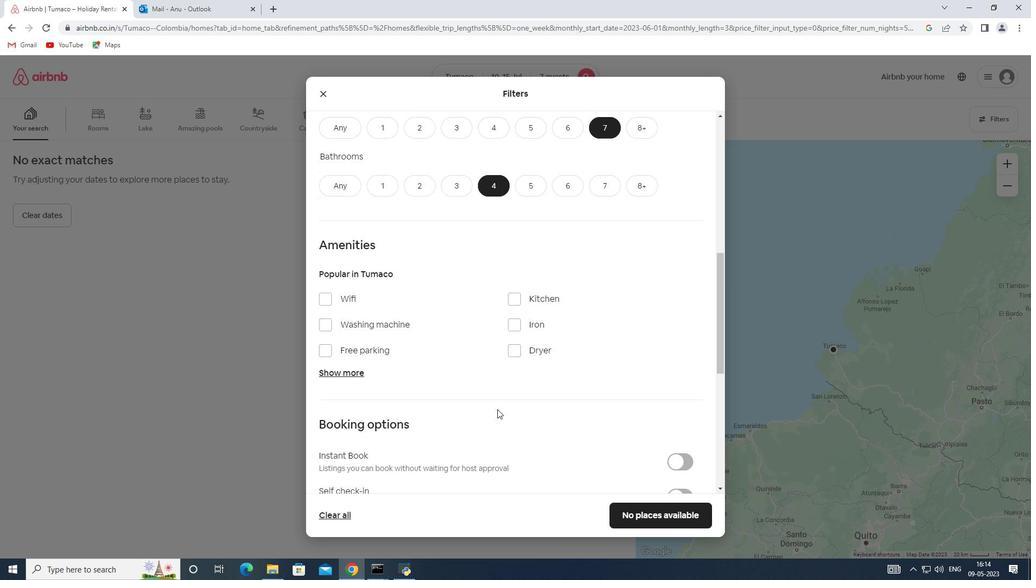 
Action: Mouse scrolled (497, 406) with delta (0, 0)
Screenshot: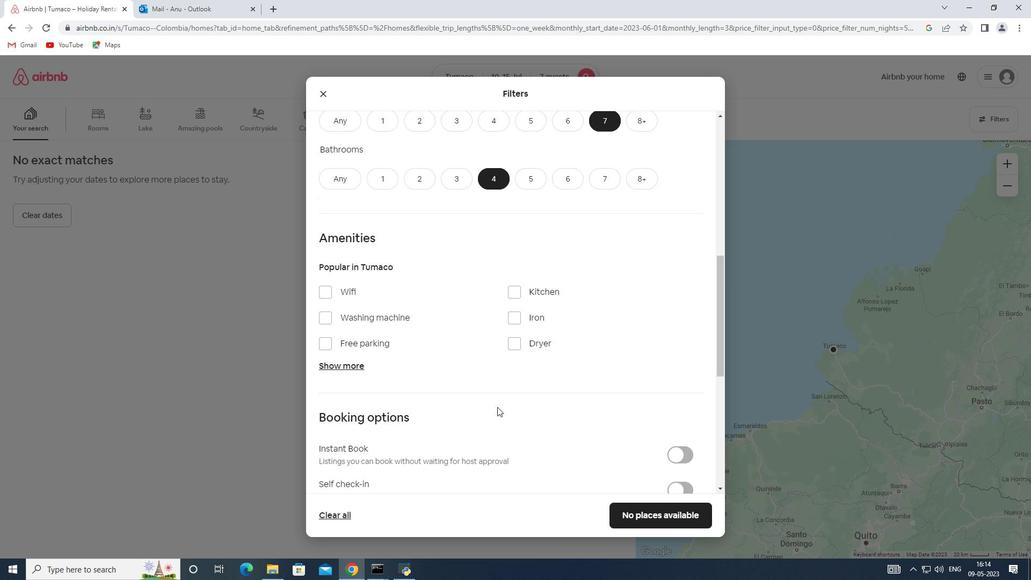 
Action: Mouse moved to (341, 308)
Screenshot: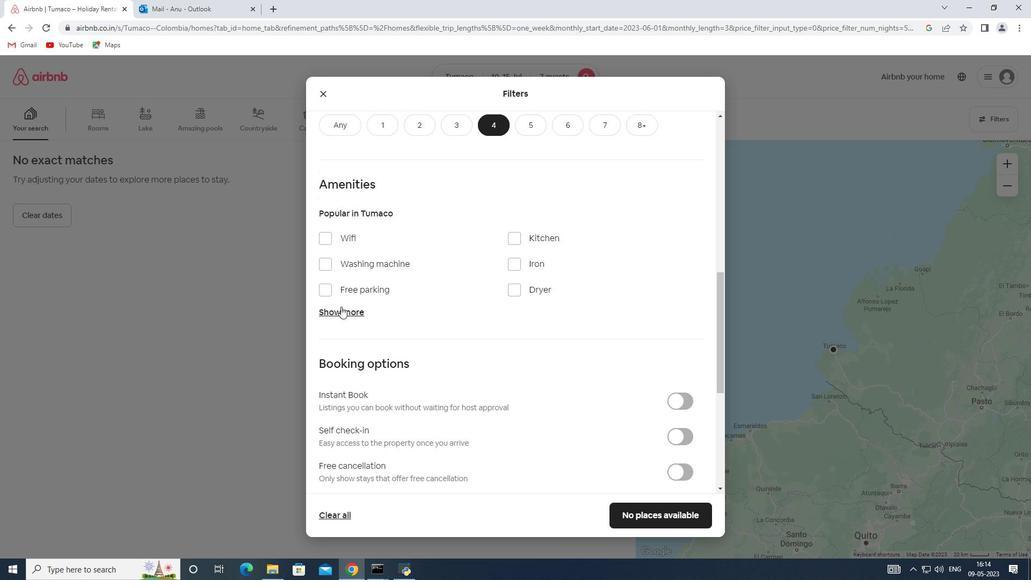 
Action: Mouse pressed left at (341, 308)
Screenshot: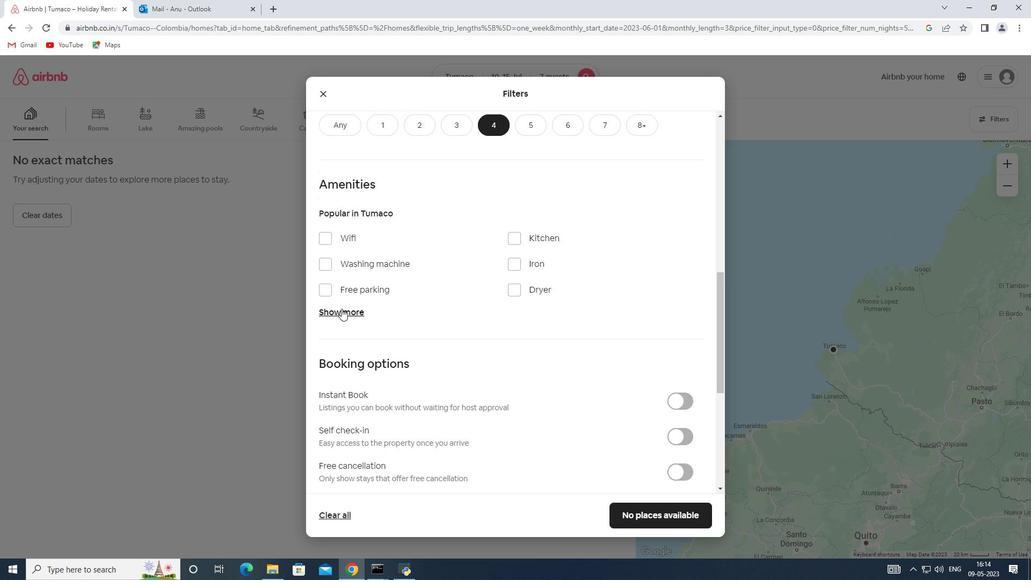 
Action: Mouse moved to (327, 240)
Screenshot: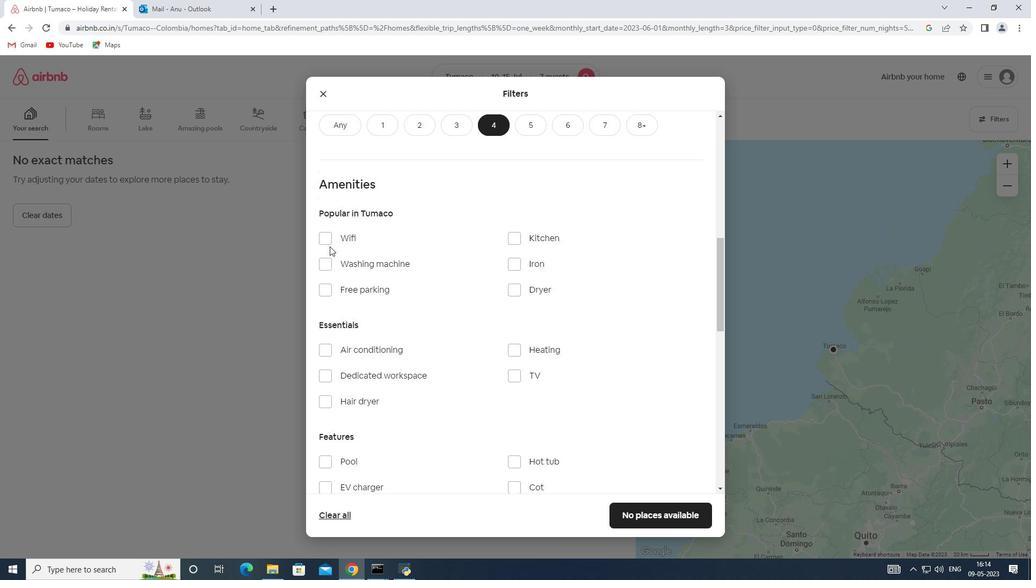 
Action: Mouse pressed left at (327, 240)
Screenshot: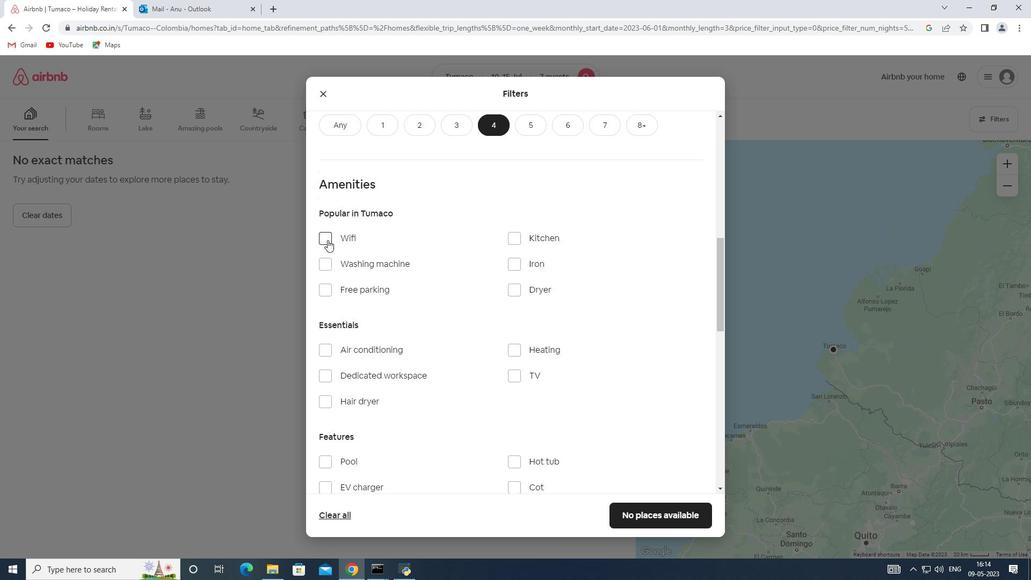 
Action: Mouse moved to (511, 368)
Screenshot: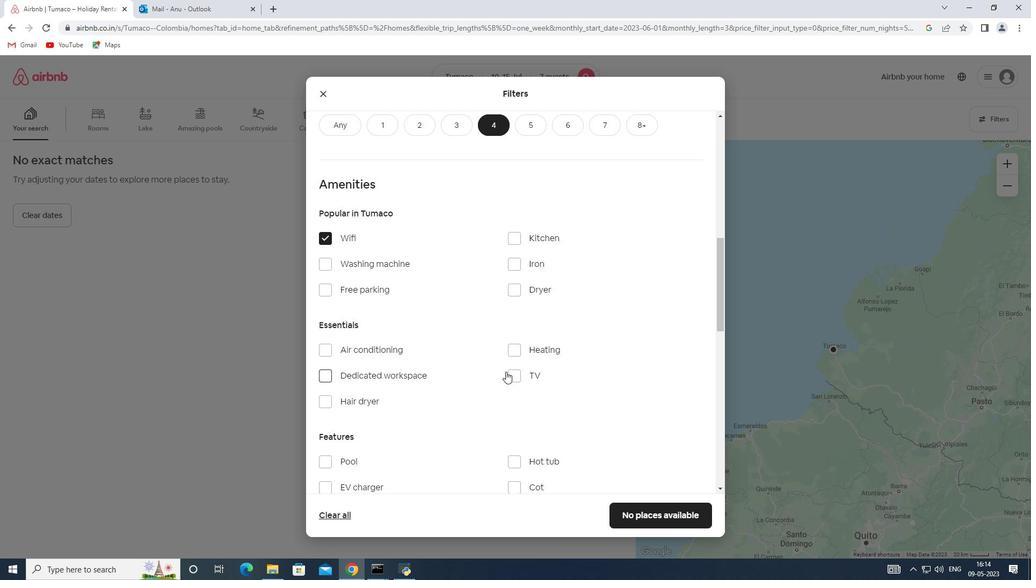 
Action: Mouse pressed left at (511, 368)
Screenshot: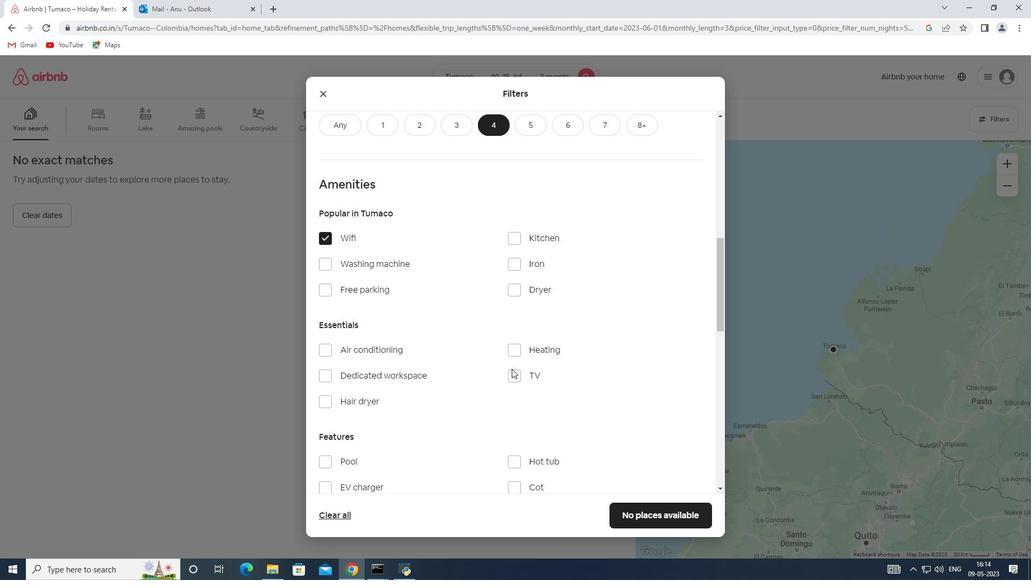 
Action: Mouse moved to (512, 373)
Screenshot: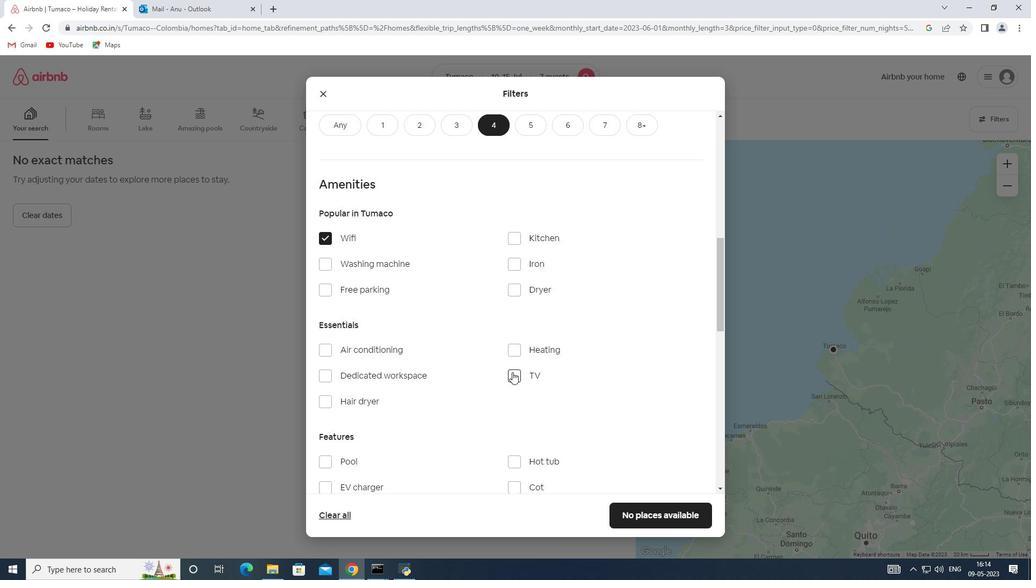 
Action: Mouse pressed left at (512, 373)
Screenshot: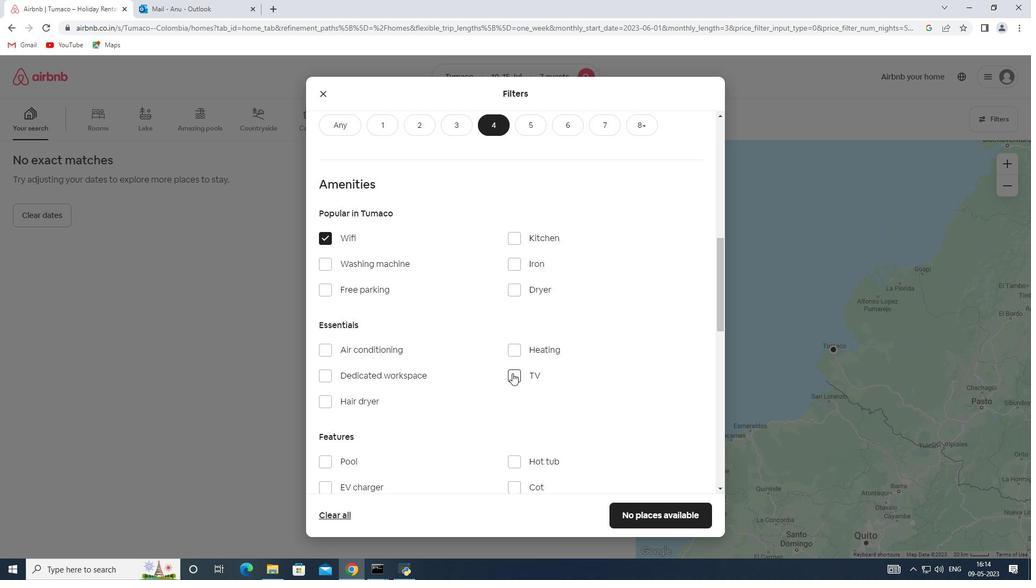 
Action: Mouse moved to (331, 288)
Screenshot: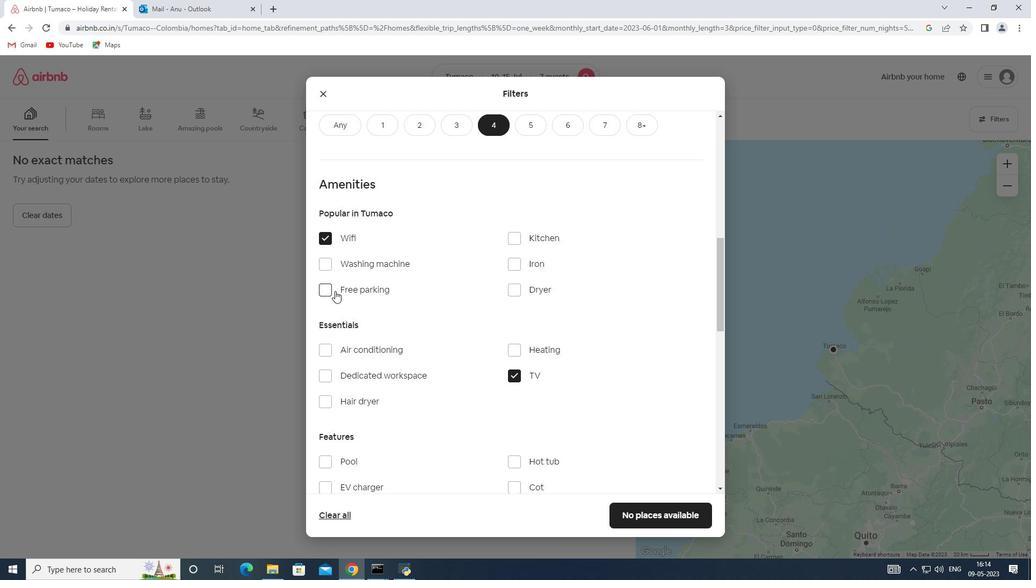 
Action: Mouse pressed left at (331, 288)
Screenshot: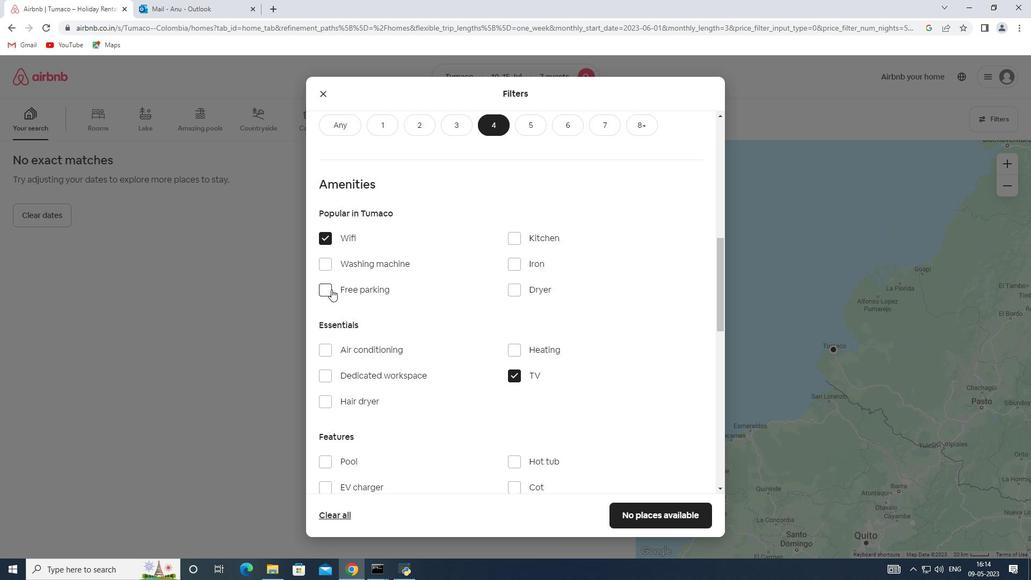 
Action: Mouse moved to (391, 337)
Screenshot: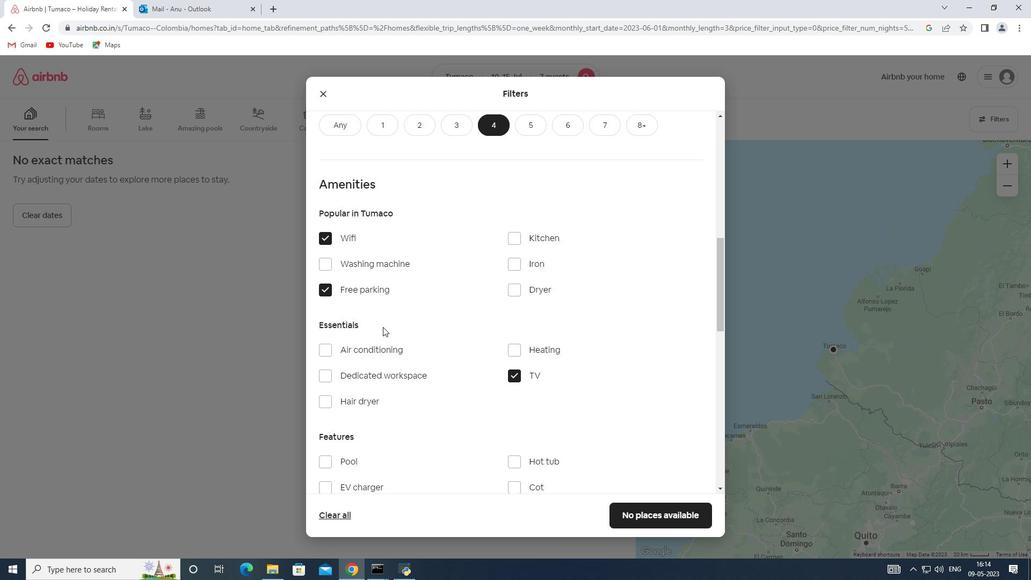 
Action: Mouse scrolled (391, 337) with delta (0, 0)
Screenshot: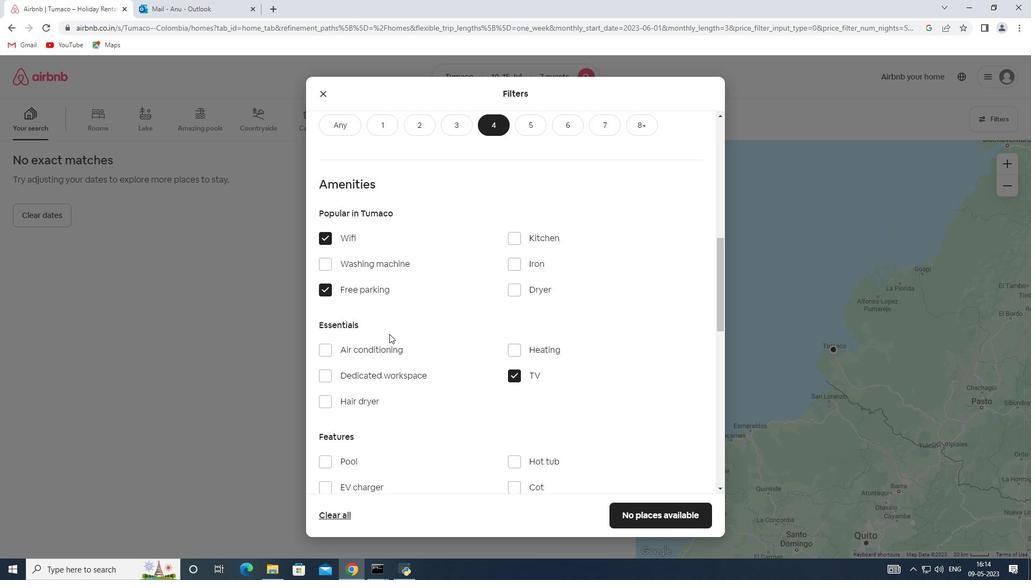 
Action: Mouse moved to (394, 339)
Screenshot: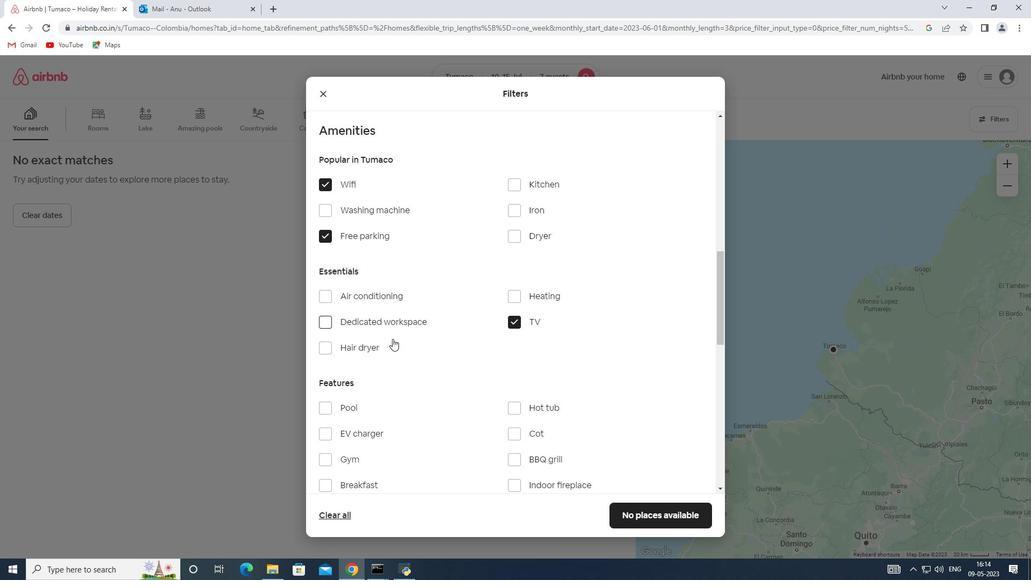 
Action: Mouse scrolled (394, 339) with delta (0, 0)
Screenshot: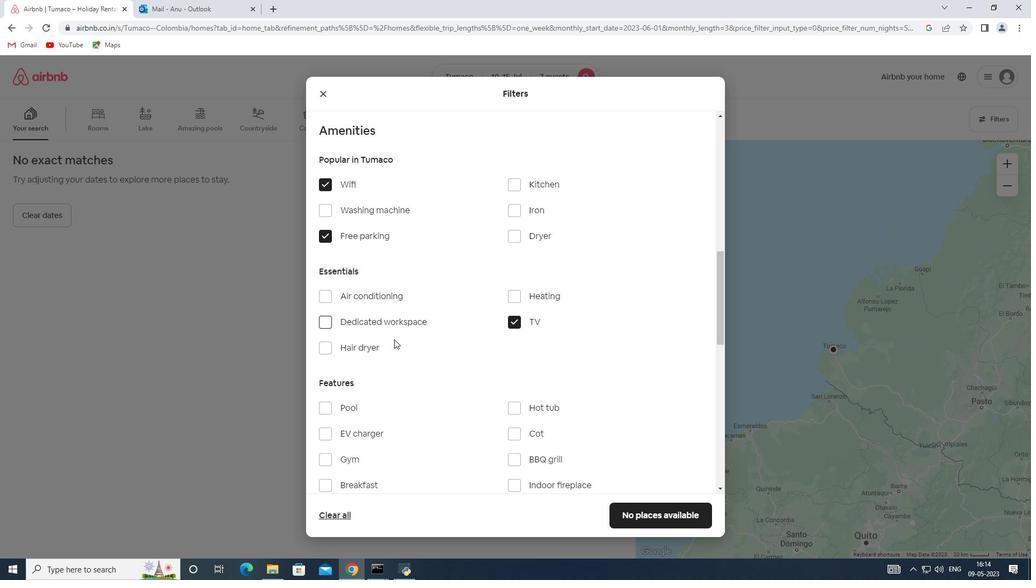 
Action: Mouse moved to (431, 346)
Screenshot: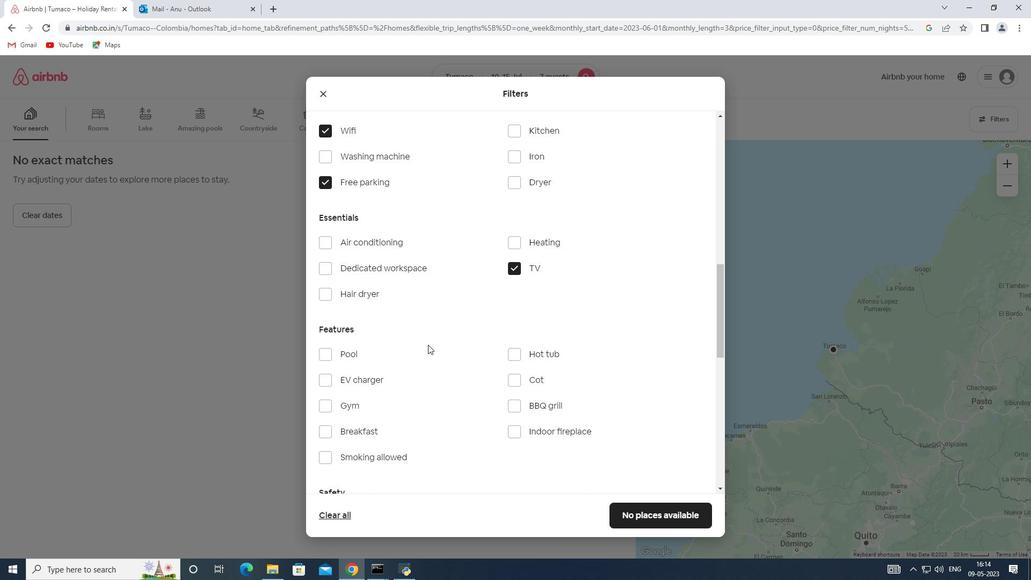 
Action: Mouse scrolled (431, 346) with delta (0, 0)
Screenshot: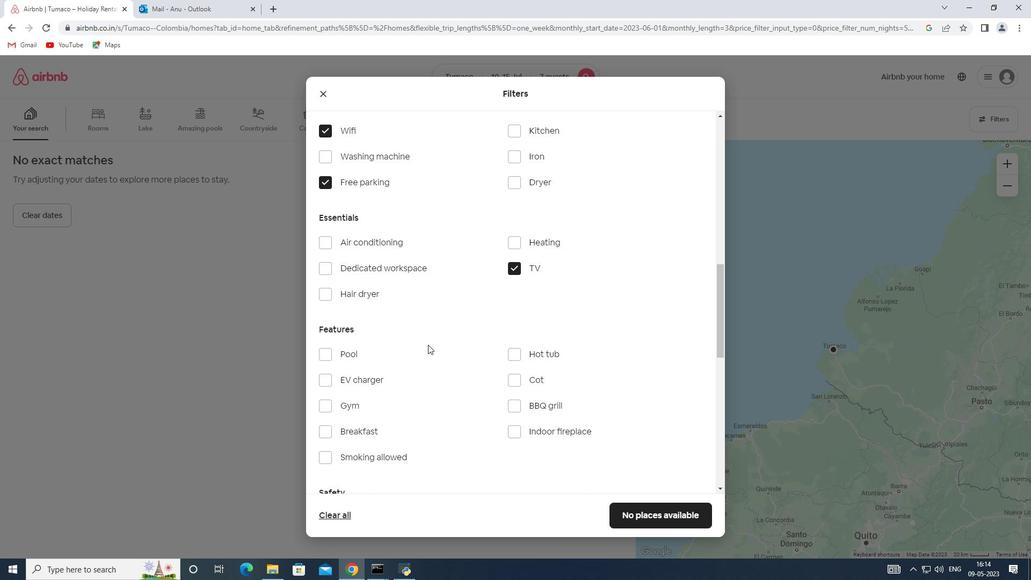 
Action: Mouse moved to (345, 350)
Screenshot: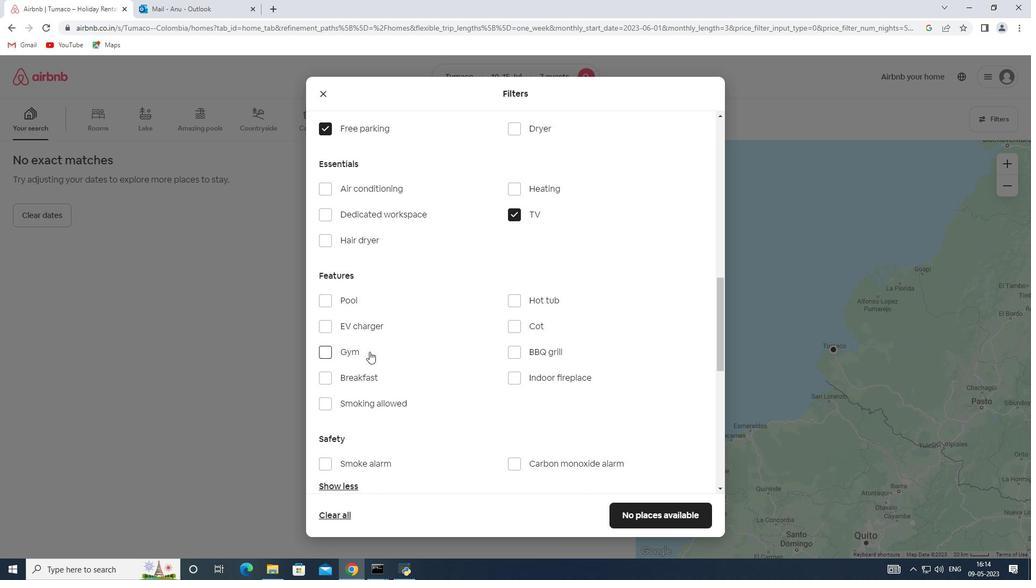 
Action: Mouse pressed left at (345, 350)
Screenshot: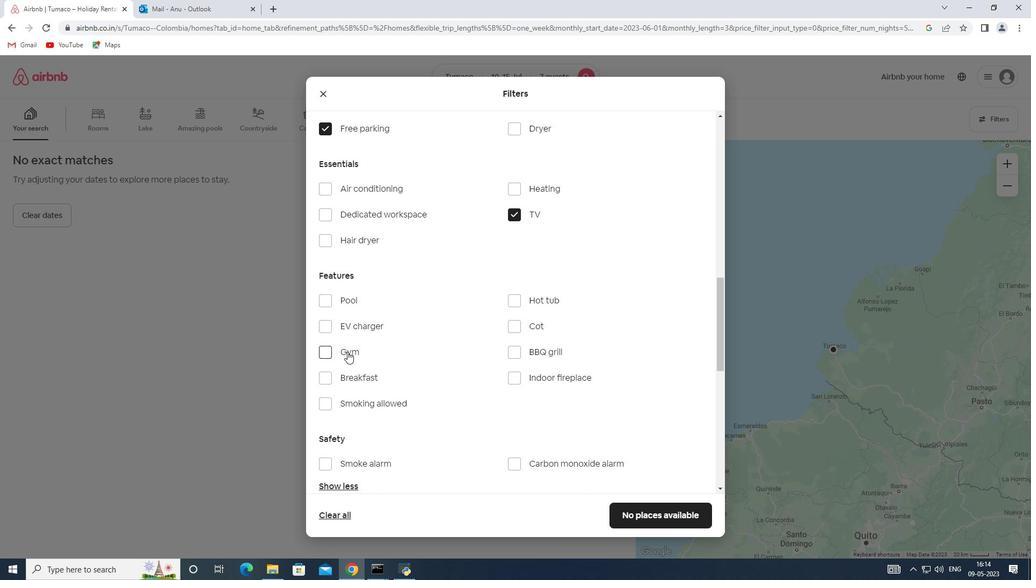 
Action: Mouse moved to (368, 379)
Screenshot: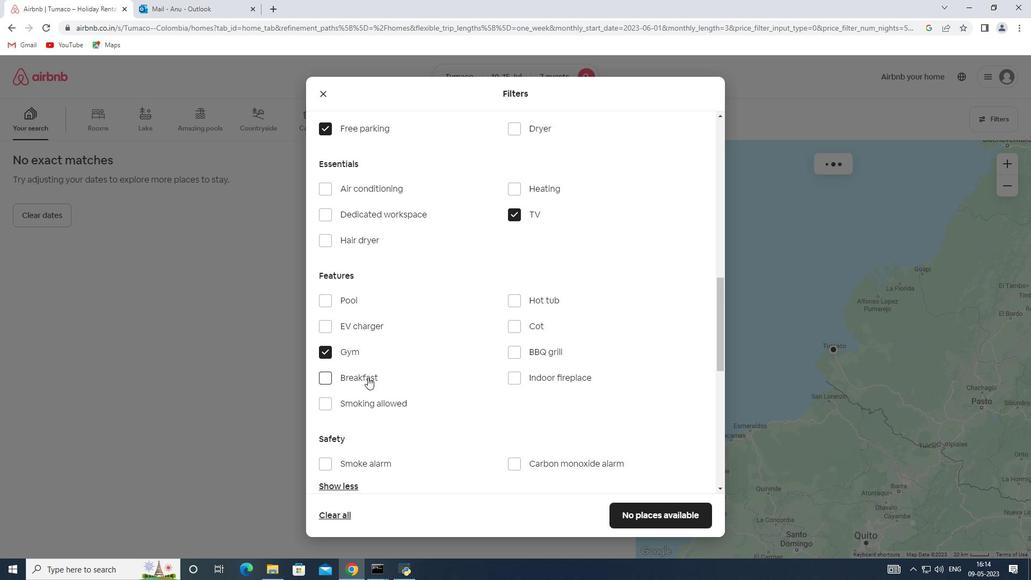
Action: Mouse pressed left at (368, 379)
Screenshot: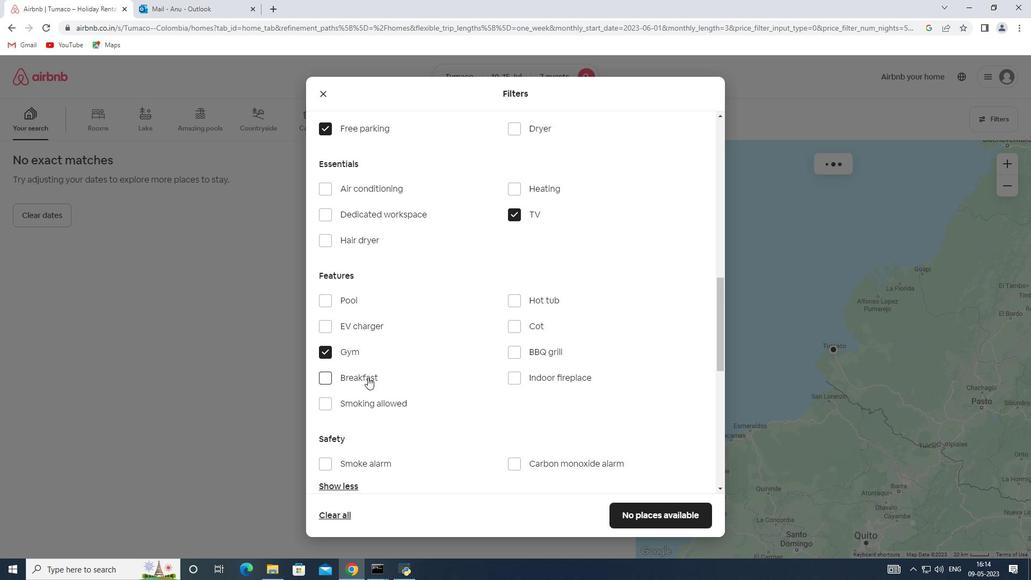 
Action: Mouse moved to (470, 370)
Screenshot: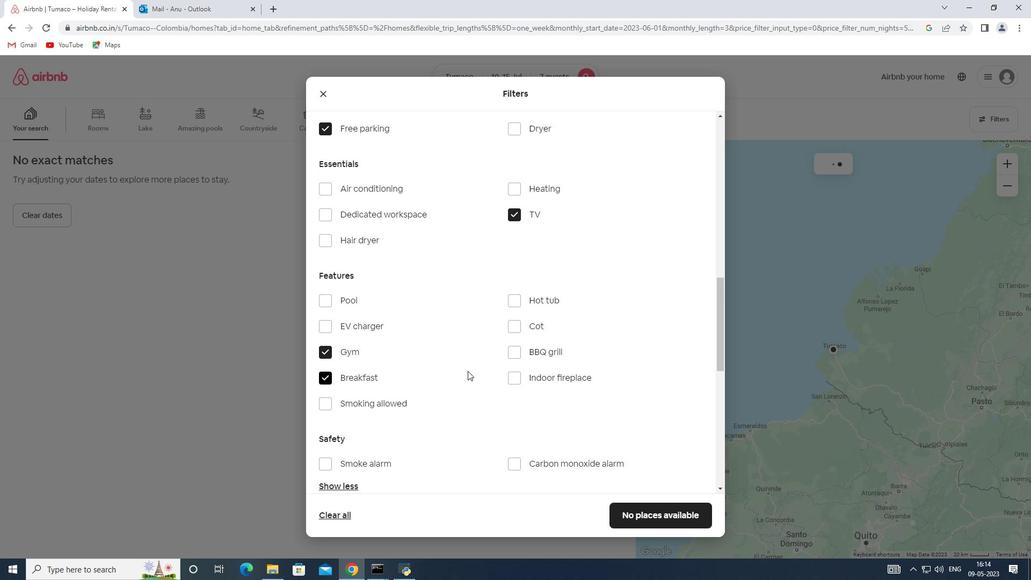 
Action: Mouse scrolled (470, 369) with delta (0, 0)
Screenshot: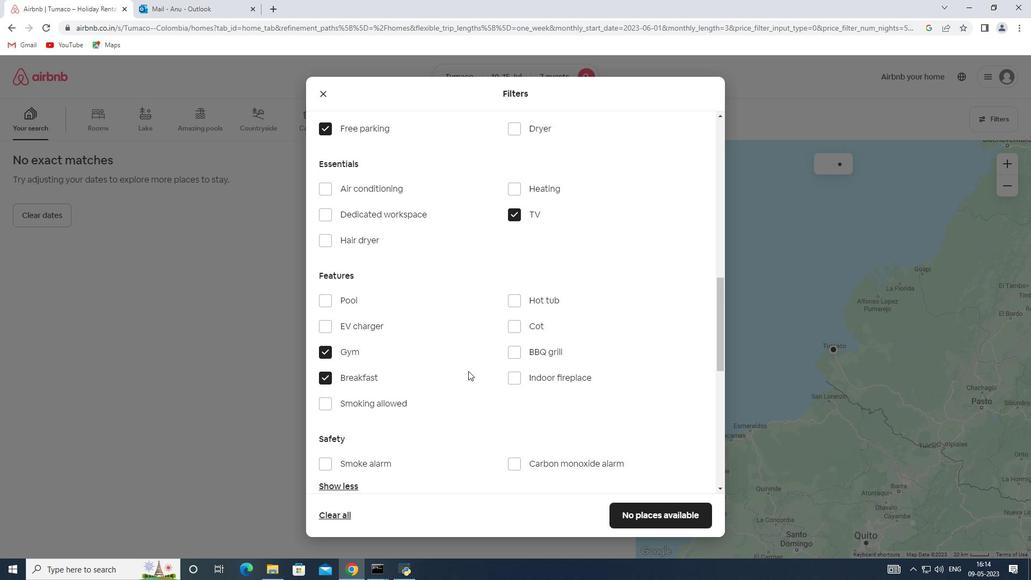 
Action: Mouse scrolled (470, 369) with delta (0, 0)
Screenshot: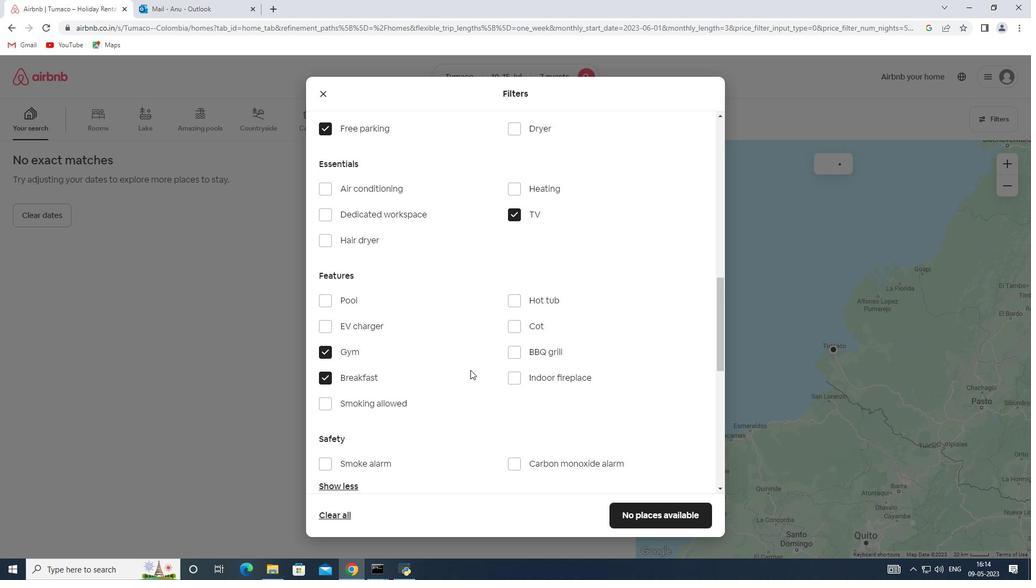 
Action: Mouse scrolled (470, 369) with delta (0, 0)
Screenshot: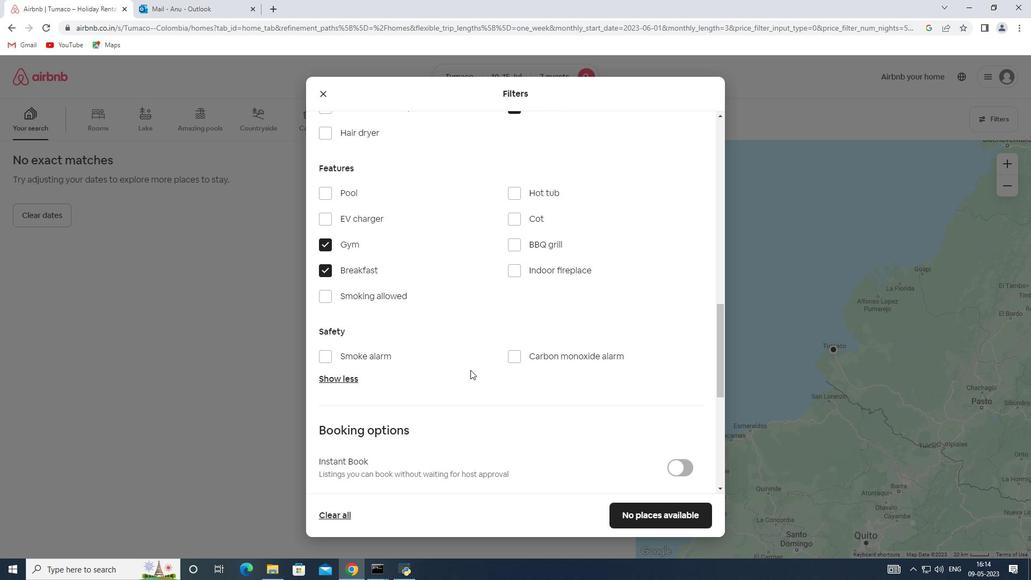 
Action: Mouse scrolled (470, 369) with delta (0, 0)
Screenshot: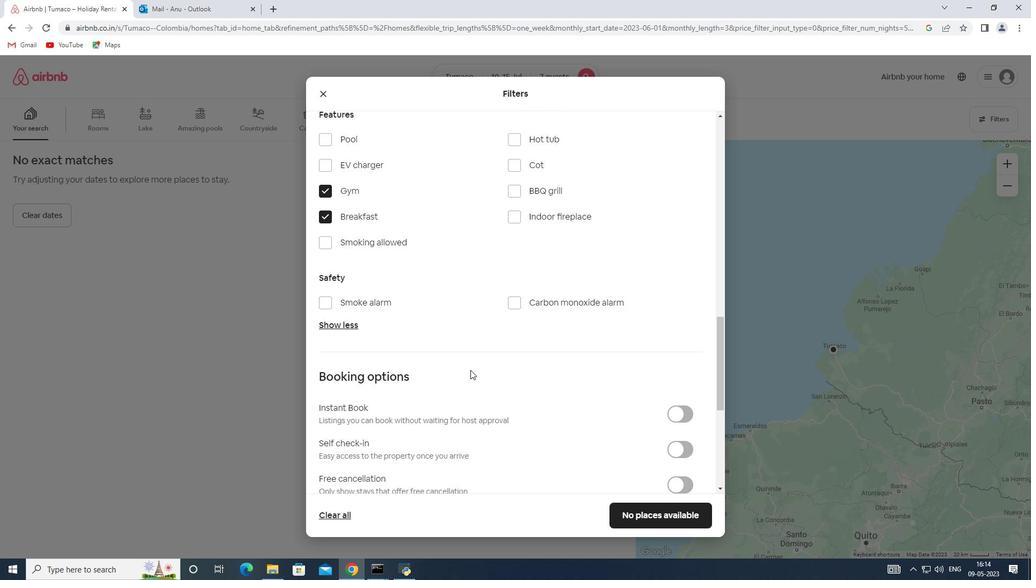 
Action: Mouse scrolled (470, 369) with delta (0, 0)
Screenshot: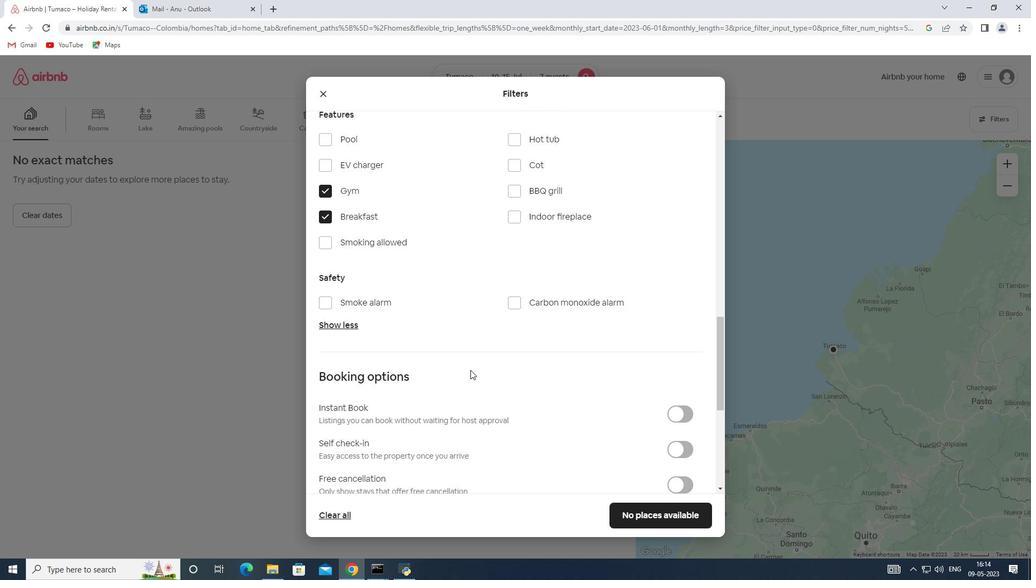 
Action: Mouse moved to (686, 335)
Screenshot: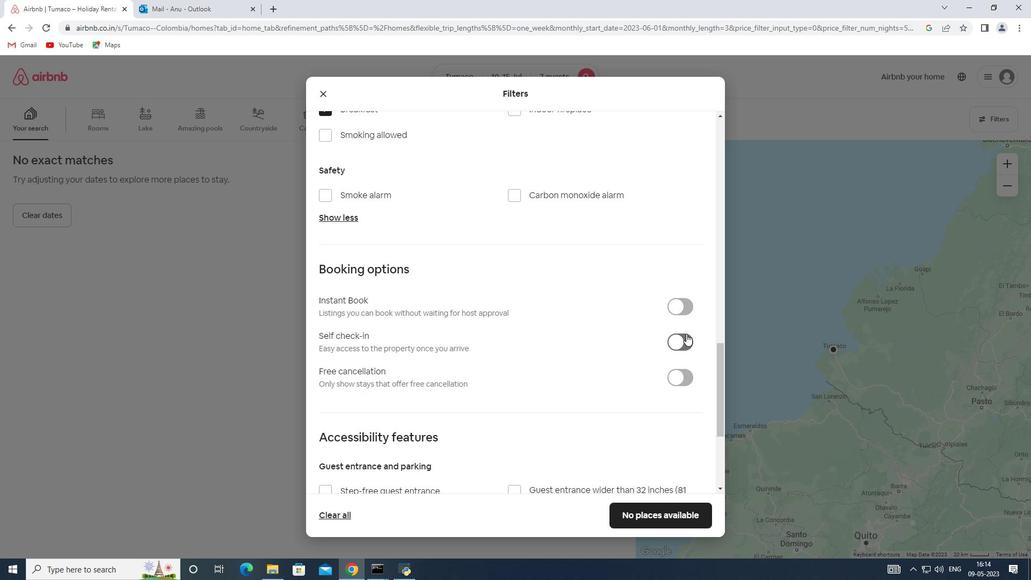
Action: Mouse pressed left at (686, 335)
Screenshot: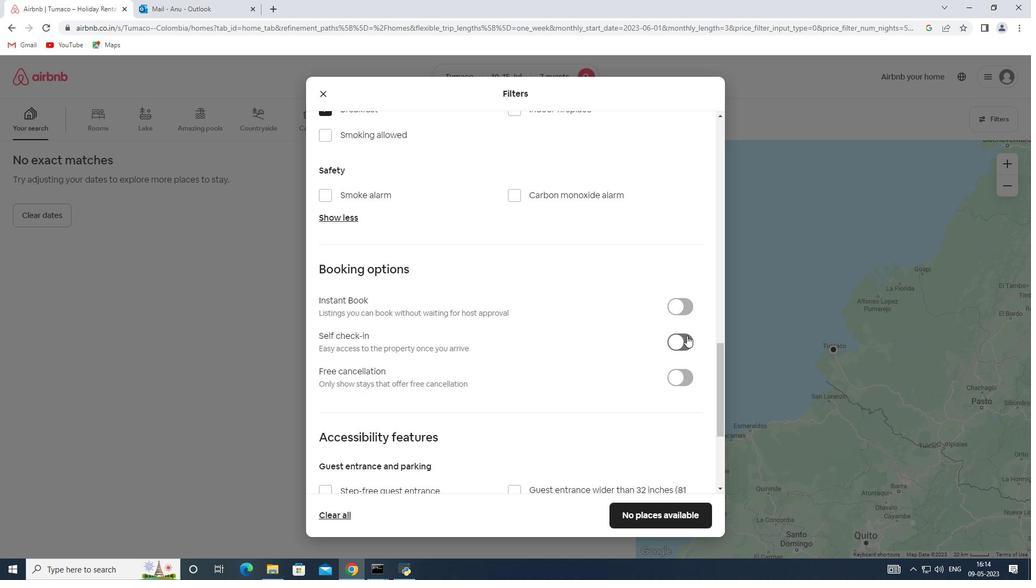 
Action: Mouse moved to (428, 371)
Screenshot: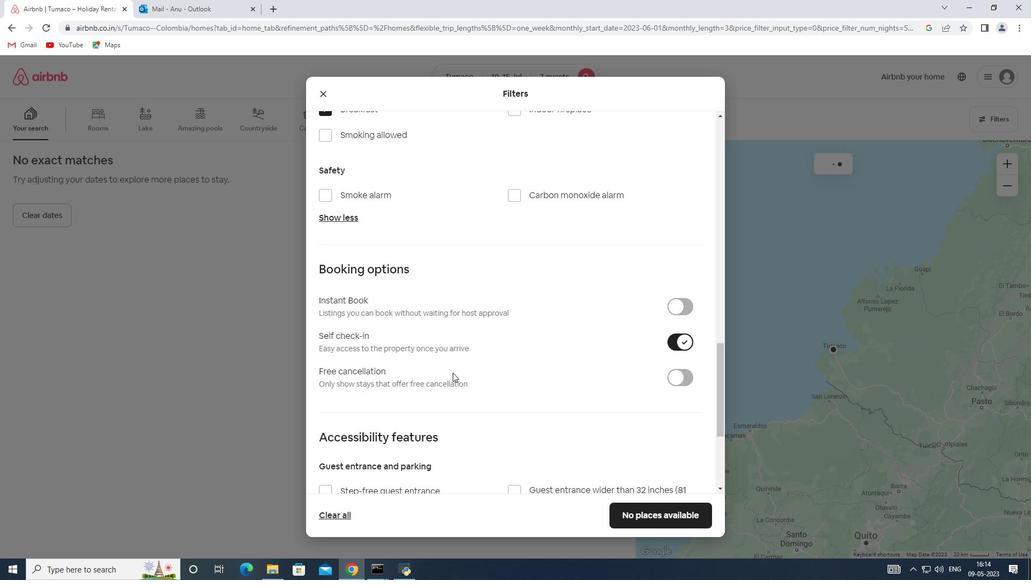 
Action: Mouse scrolled (428, 370) with delta (0, 0)
Screenshot: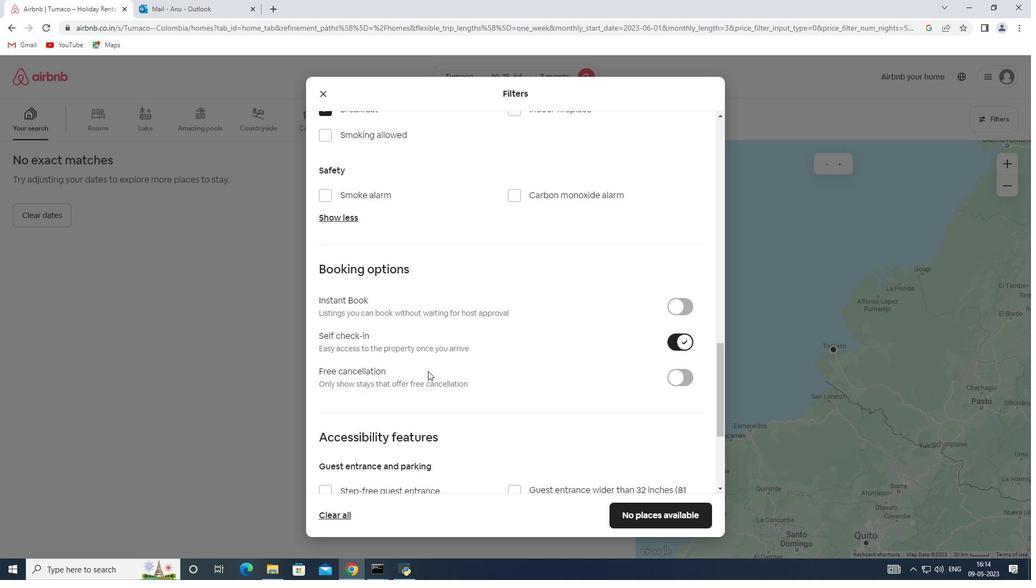 
Action: Mouse scrolled (428, 370) with delta (0, 0)
Screenshot: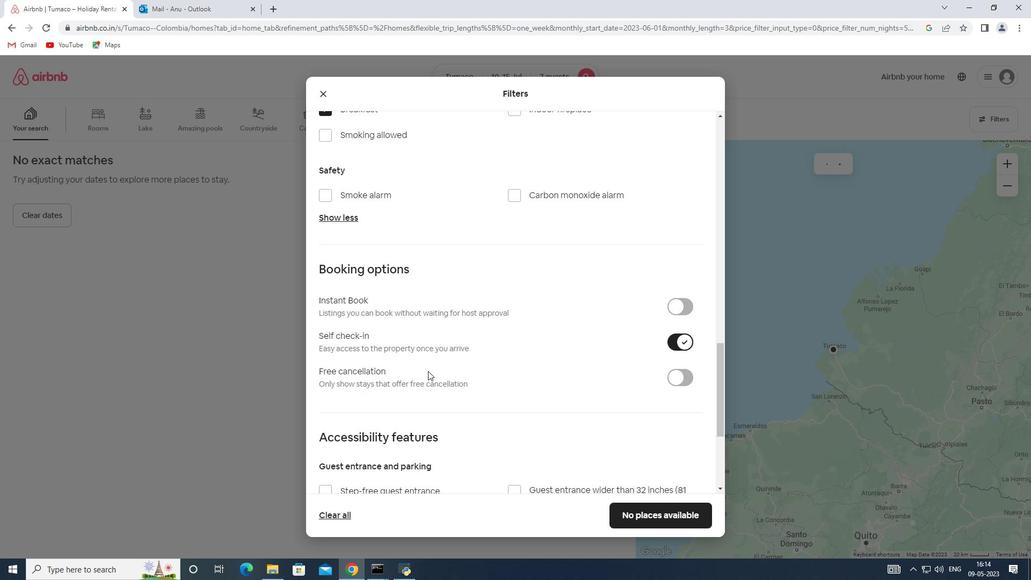 
Action: Mouse scrolled (428, 370) with delta (0, 0)
Screenshot: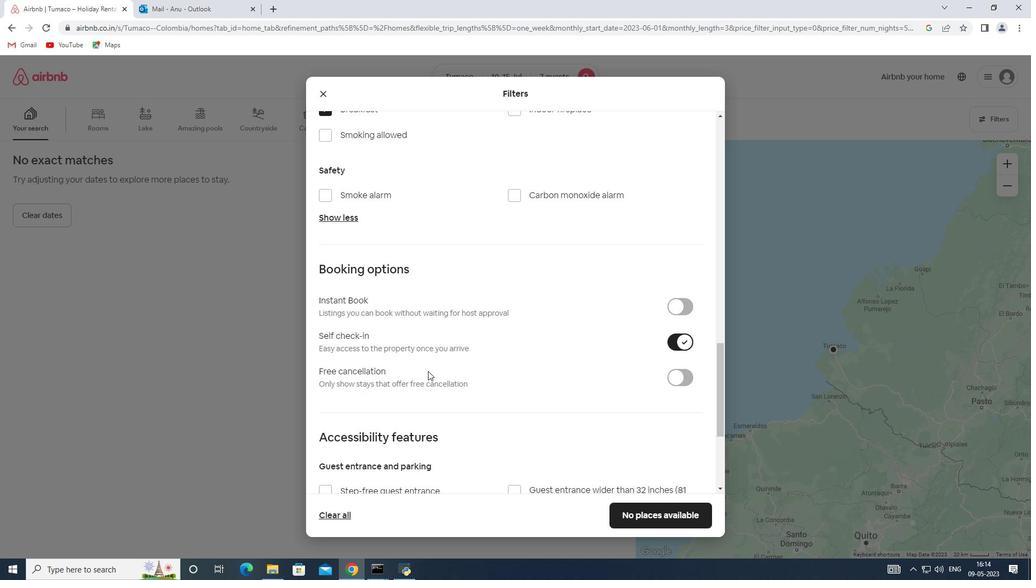
Action: Mouse scrolled (428, 370) with delta (0, 0)
Screenshot: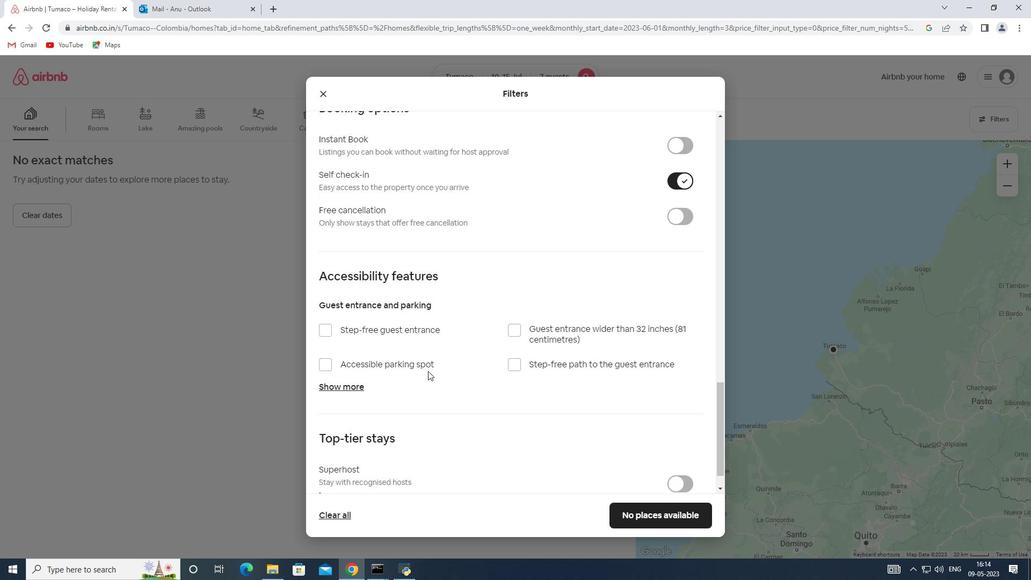 
Action: Mouse scrolled (428, 370) with delta (0, 0)
Screenshot: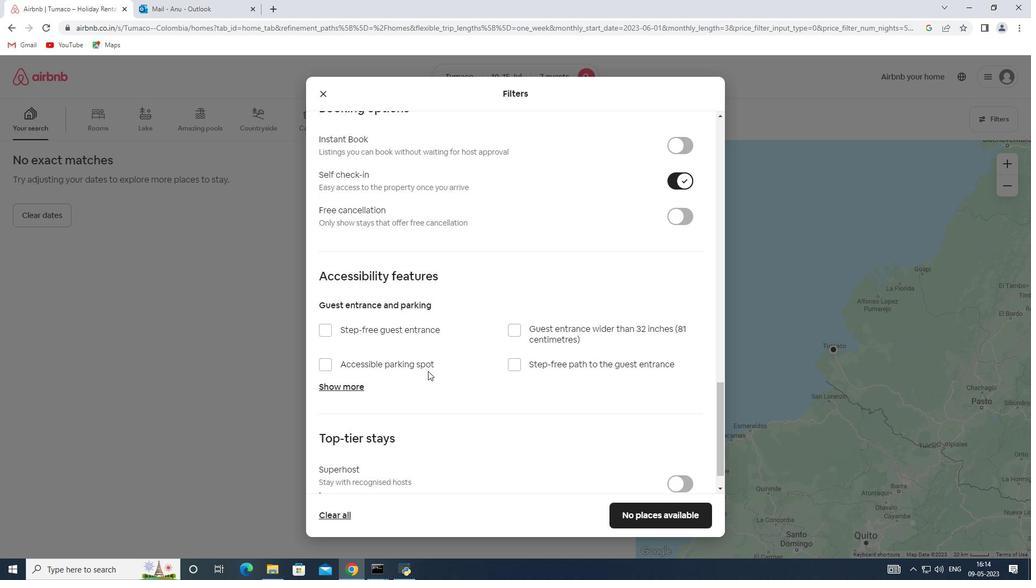 
Action: Mouse moved to (332, 468)
Screenshot: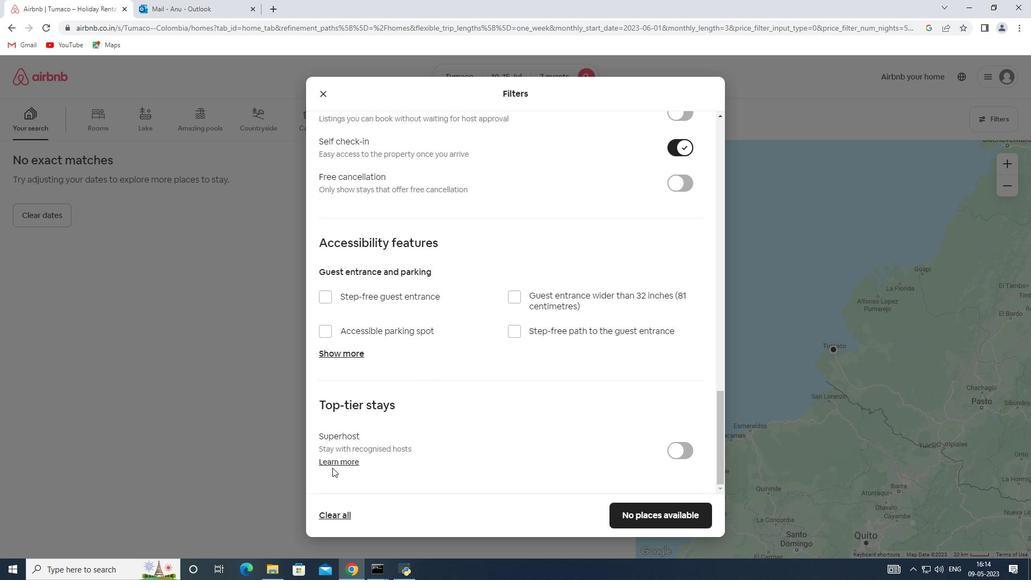 
Action: Mouse scrolled (332, 467) with delta (0, 0)
Screenshot: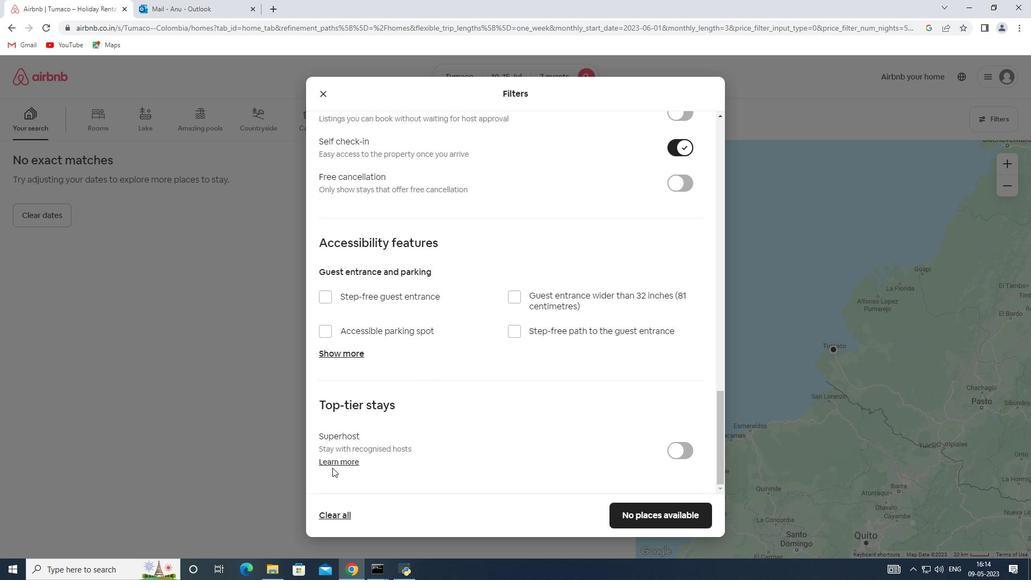 
Action: Mouse scrolled (332, 467) with delta (0, 0)
Screenshot: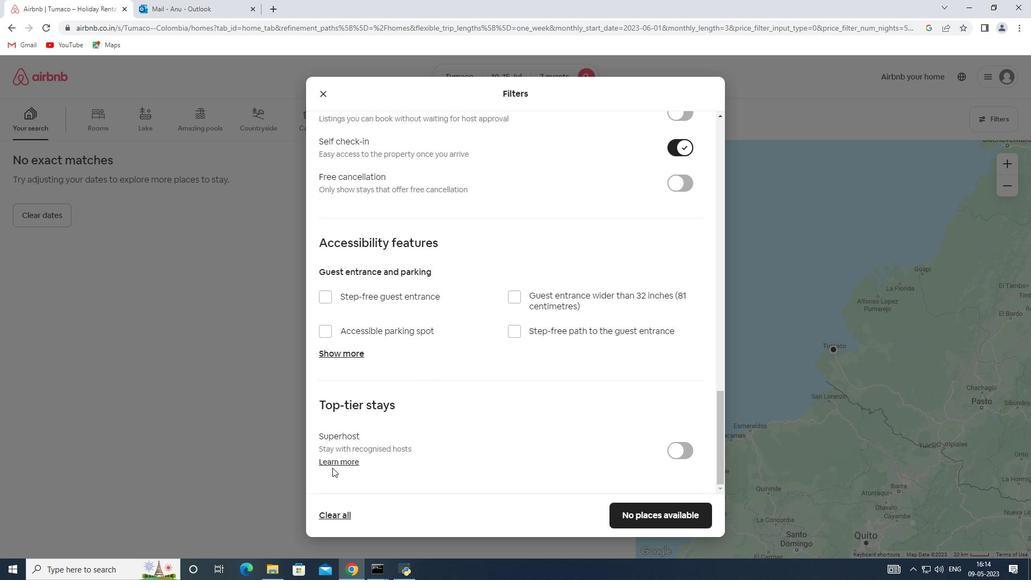 
Action: Mouse moved to (693, 516)
Screenshot: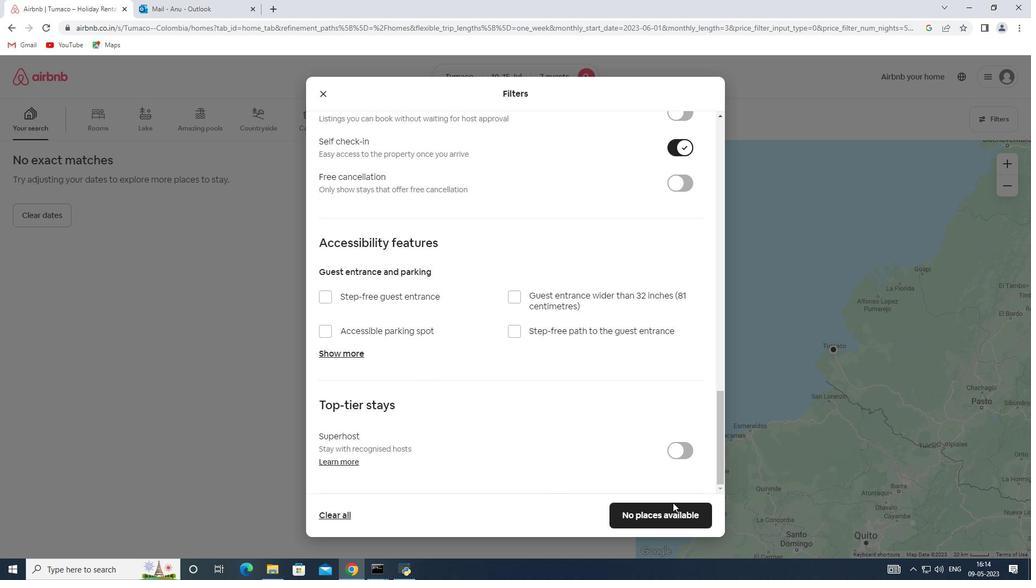 
Action: Mouse pressed left at (693, 516)
Screenshot: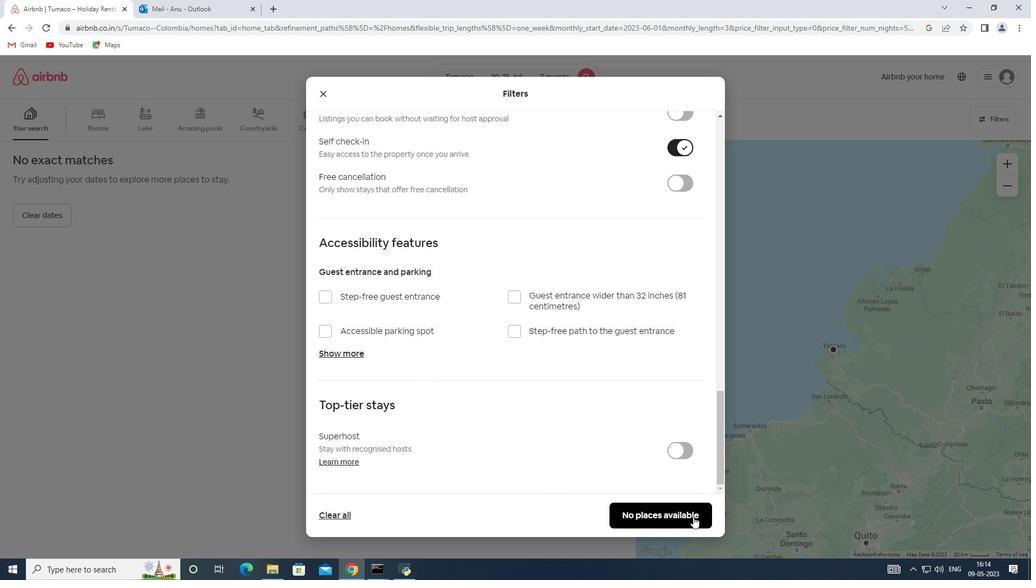 
